 Task: Create a due date automation trigger when advanced on, on the tuesday after a card is due add fields without custom field "Resume" set to a date between 1 and 7 days from now at 11:00 AM.
Action: Mouse moved to (1336, 105)
Screenshot: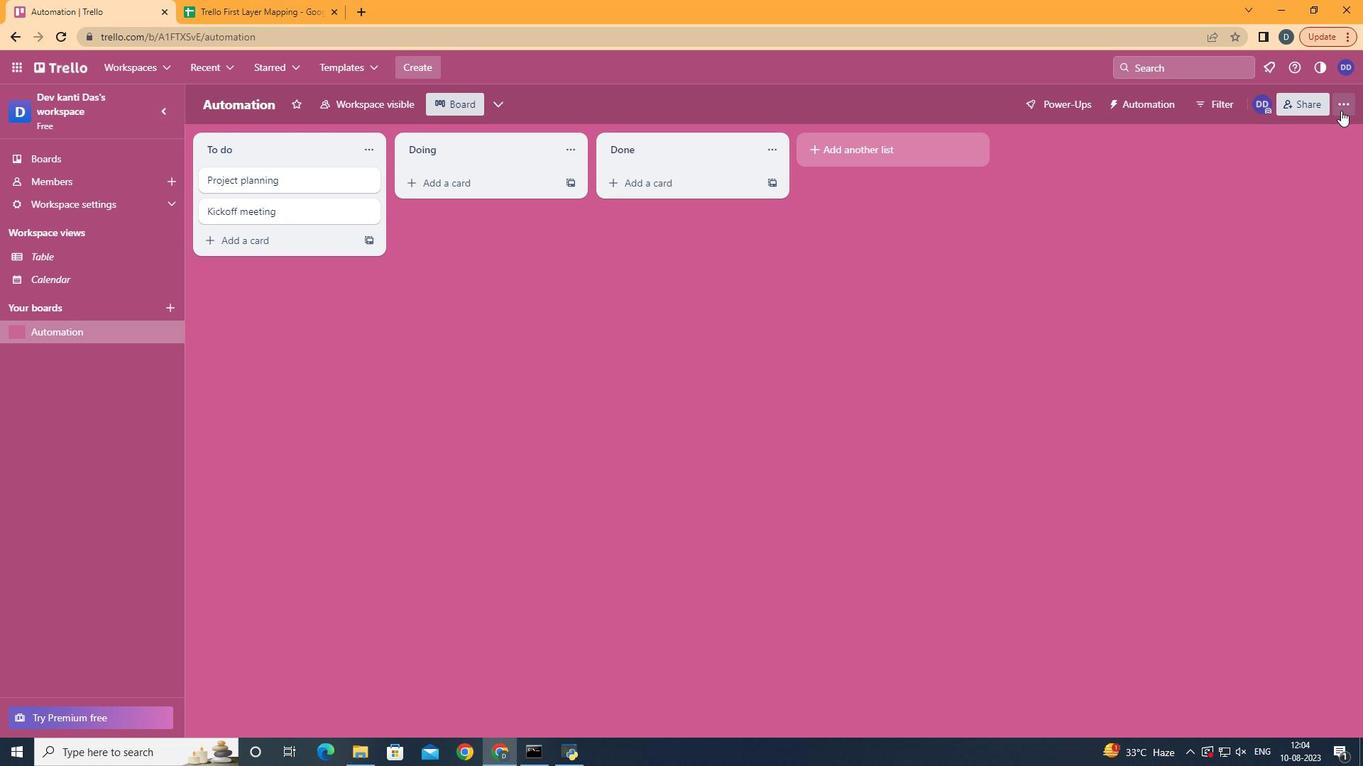 
Action: Mouse pressed left at (1336, 105)
Screenshot: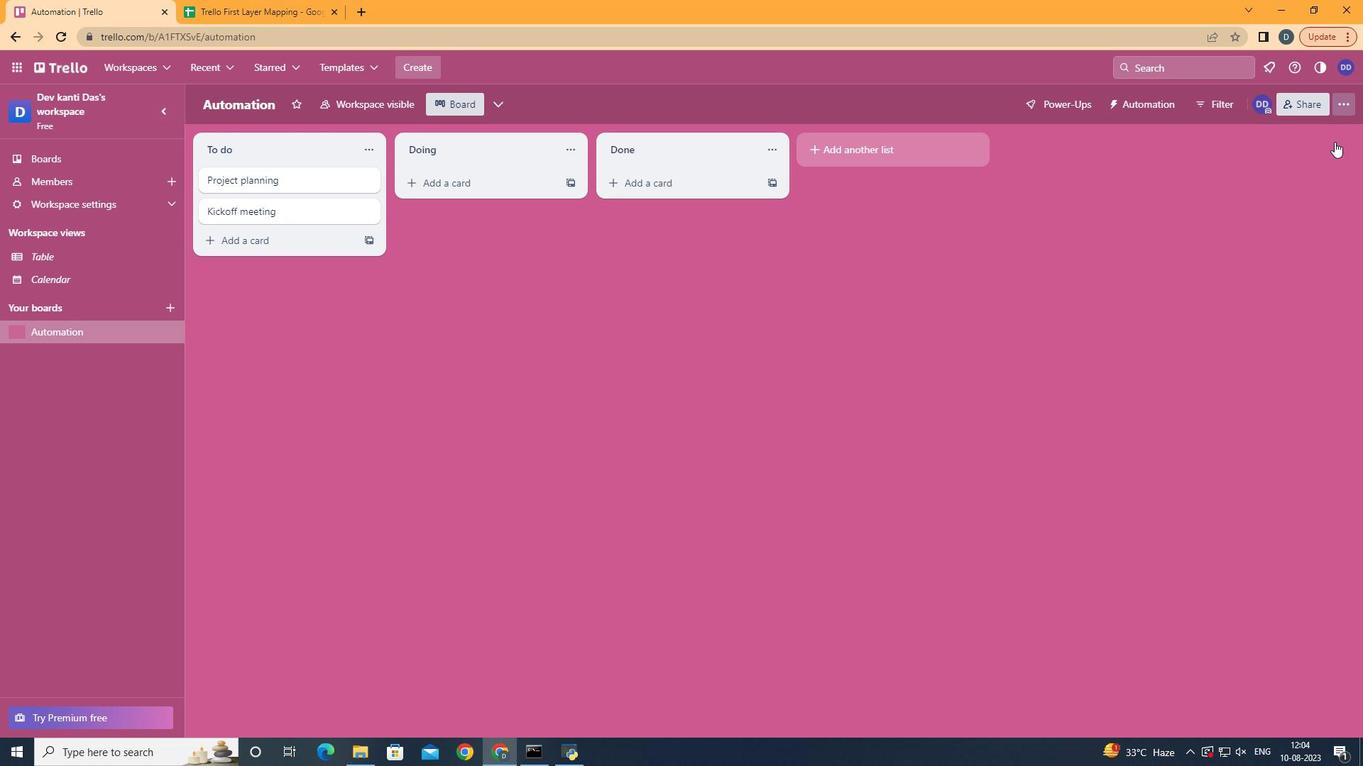 
Action: Mouse moved to (1260, 278)
Screenshot: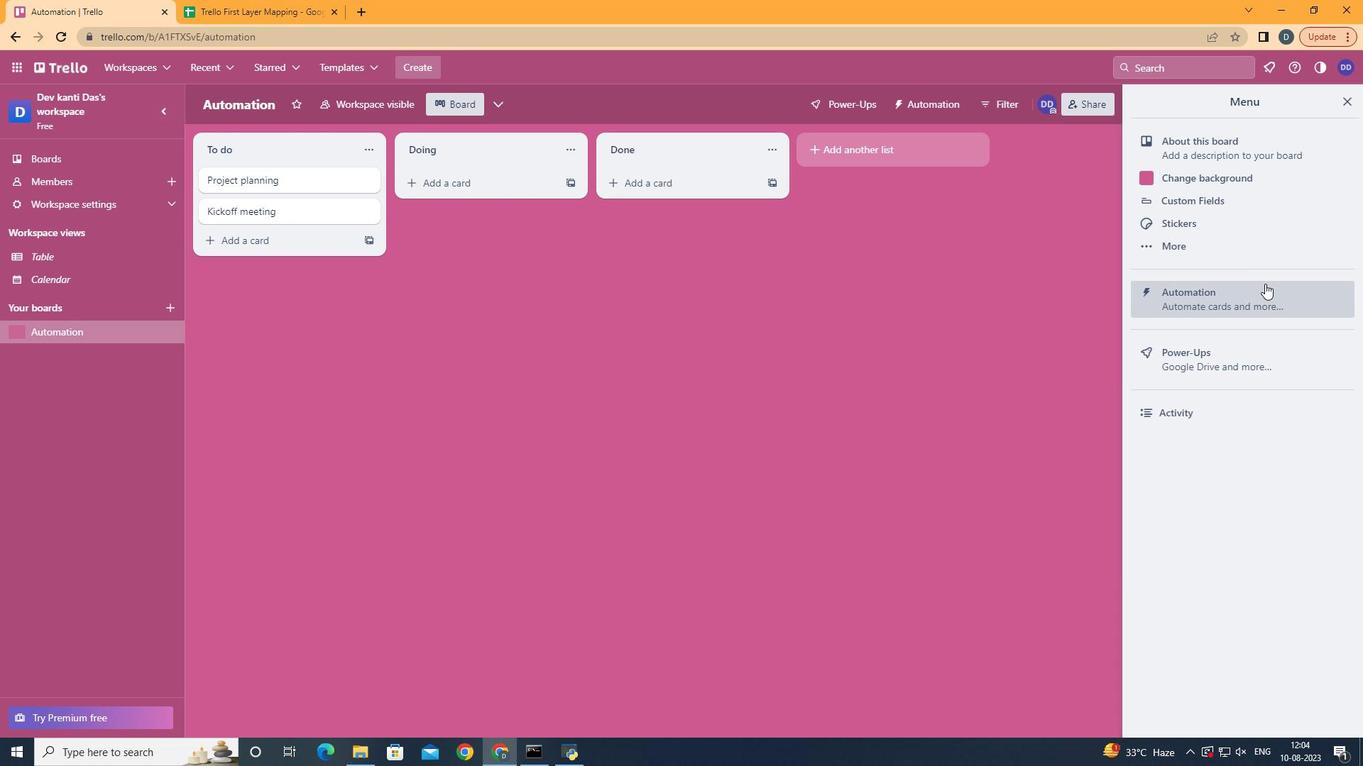 
Action: Mouse pressed left at (1260, 278)
Screenshot: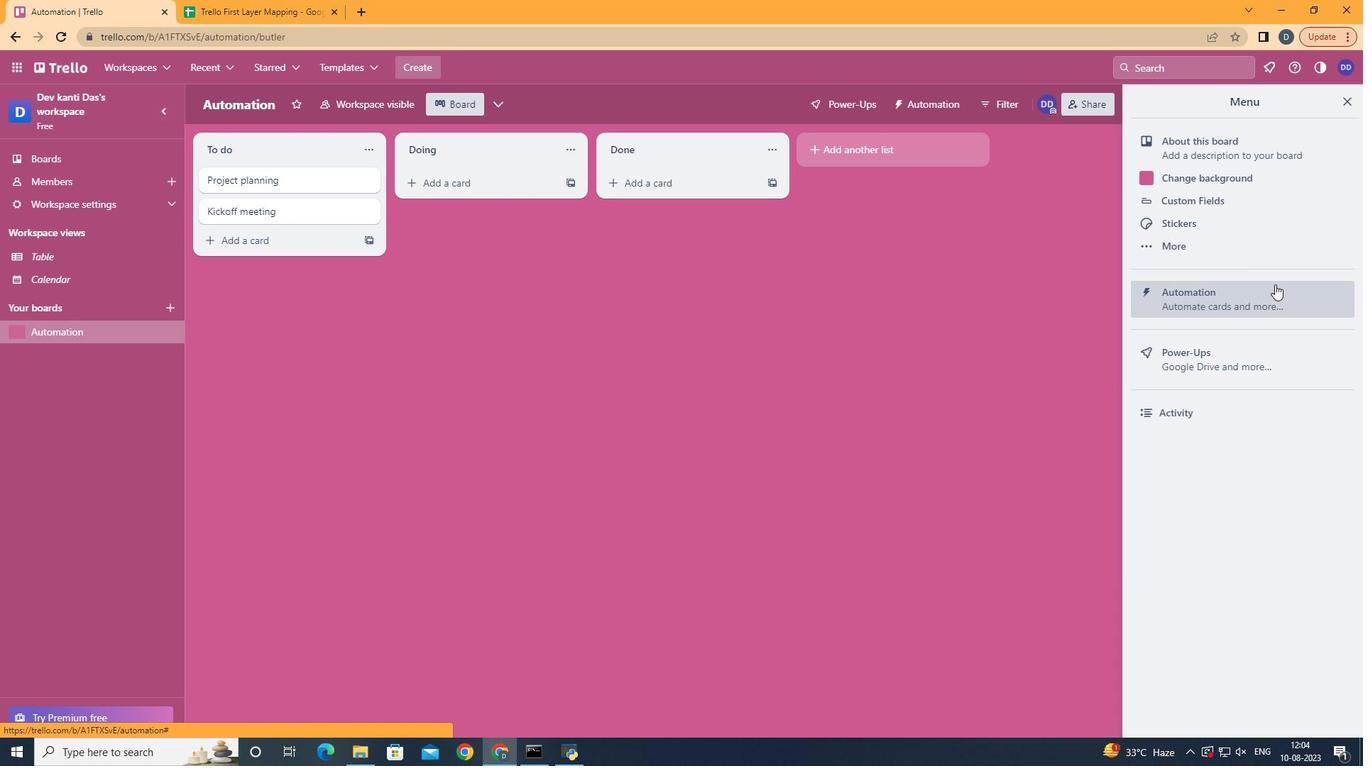 
Action: Mouse moved to (258, 271)
Screenshot: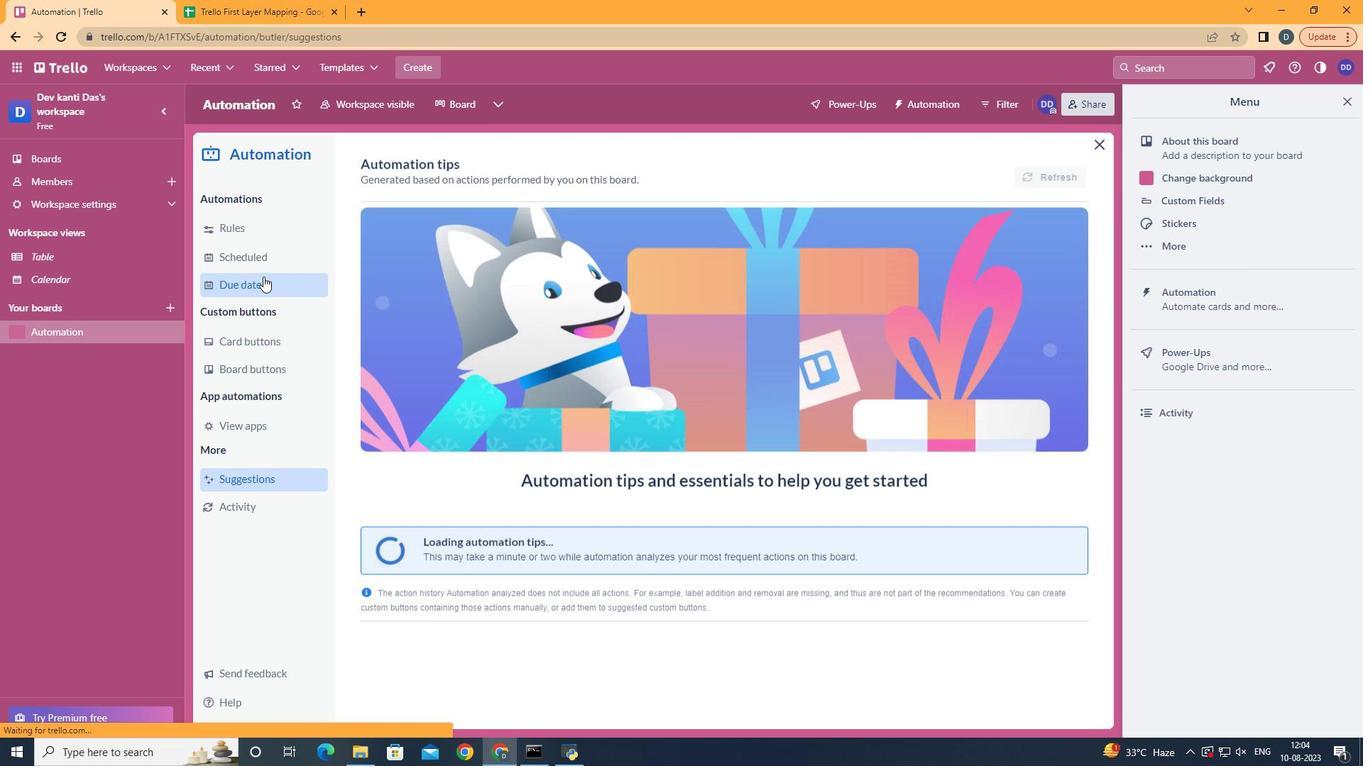
Action: Mouse pressed left at (258, 271)
Screenshot: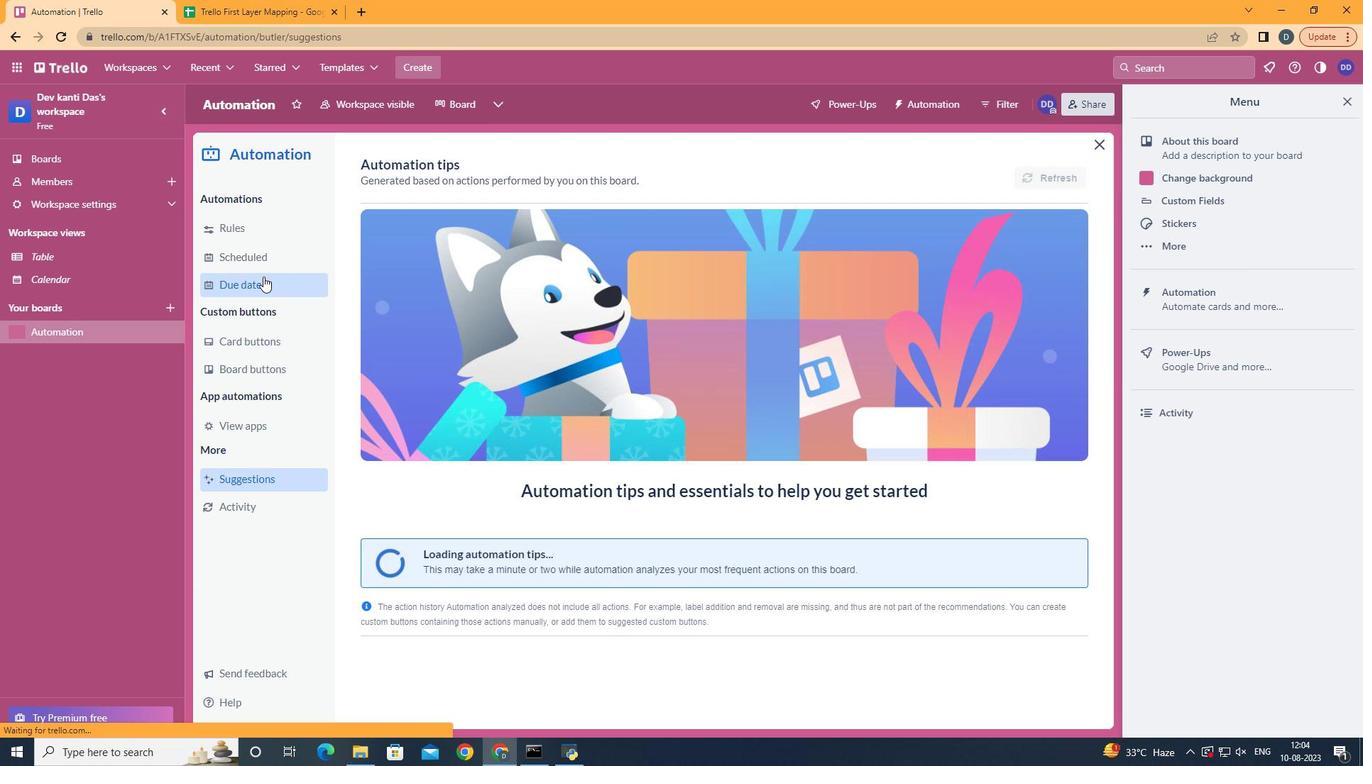 
Action: Mouse moved to (988, 163)
Screenshot: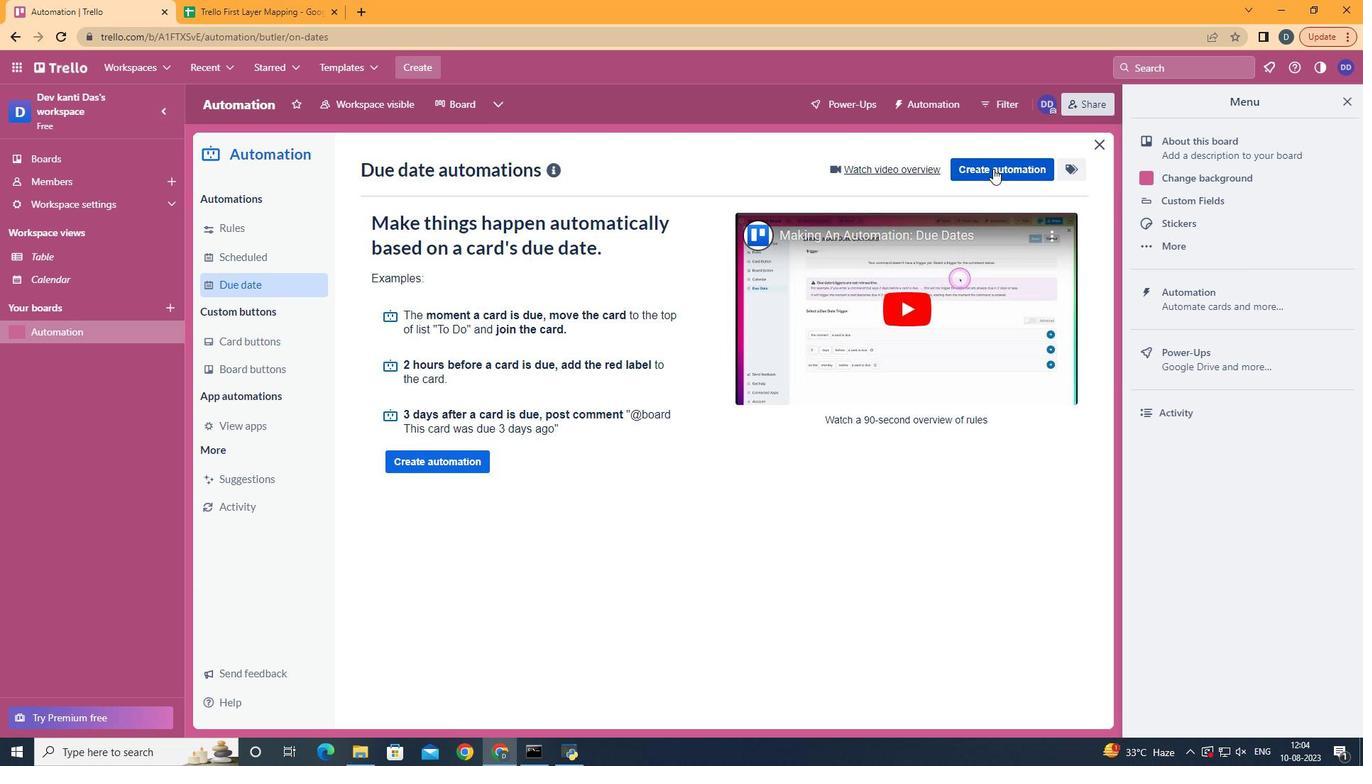 
Action: Mouse pressed left at (988, 163)
Screenshot: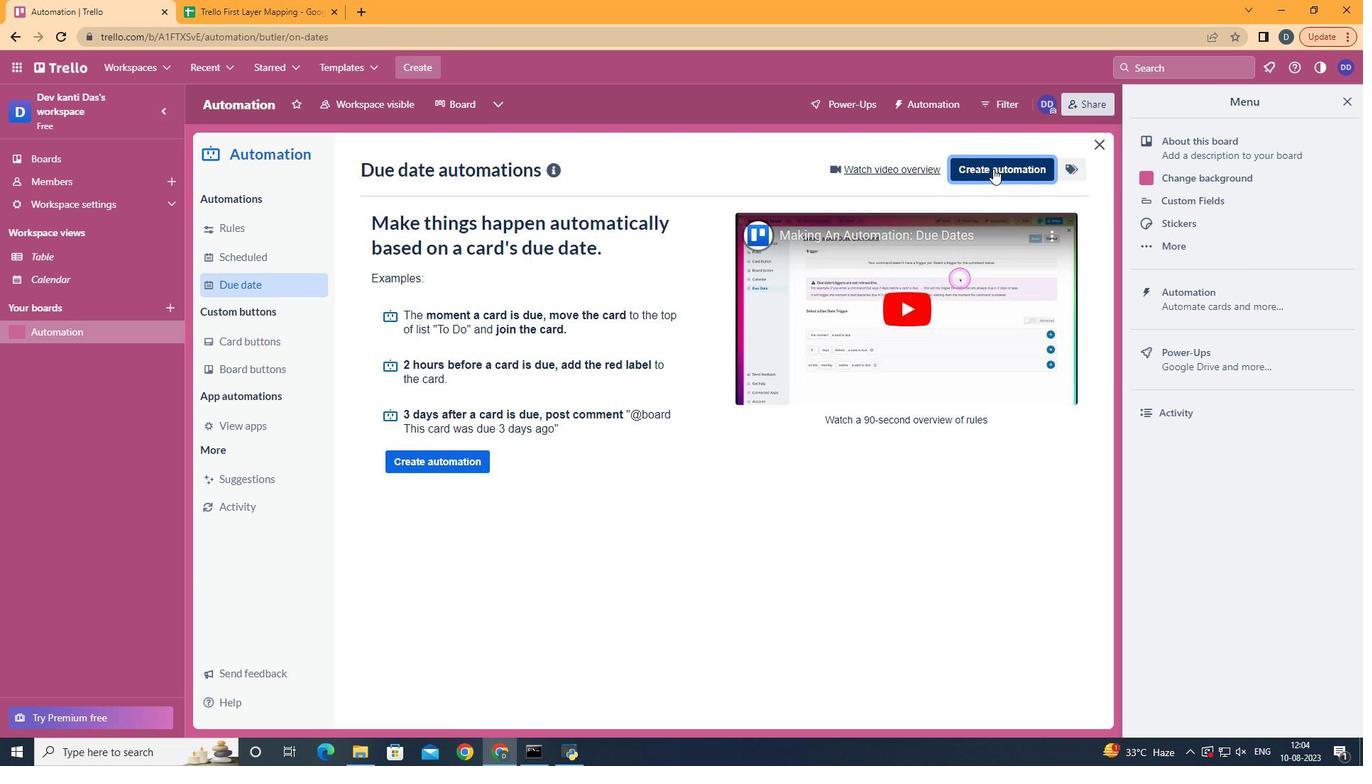 
Action: Mouse moved to (753, 297)
Screenshot: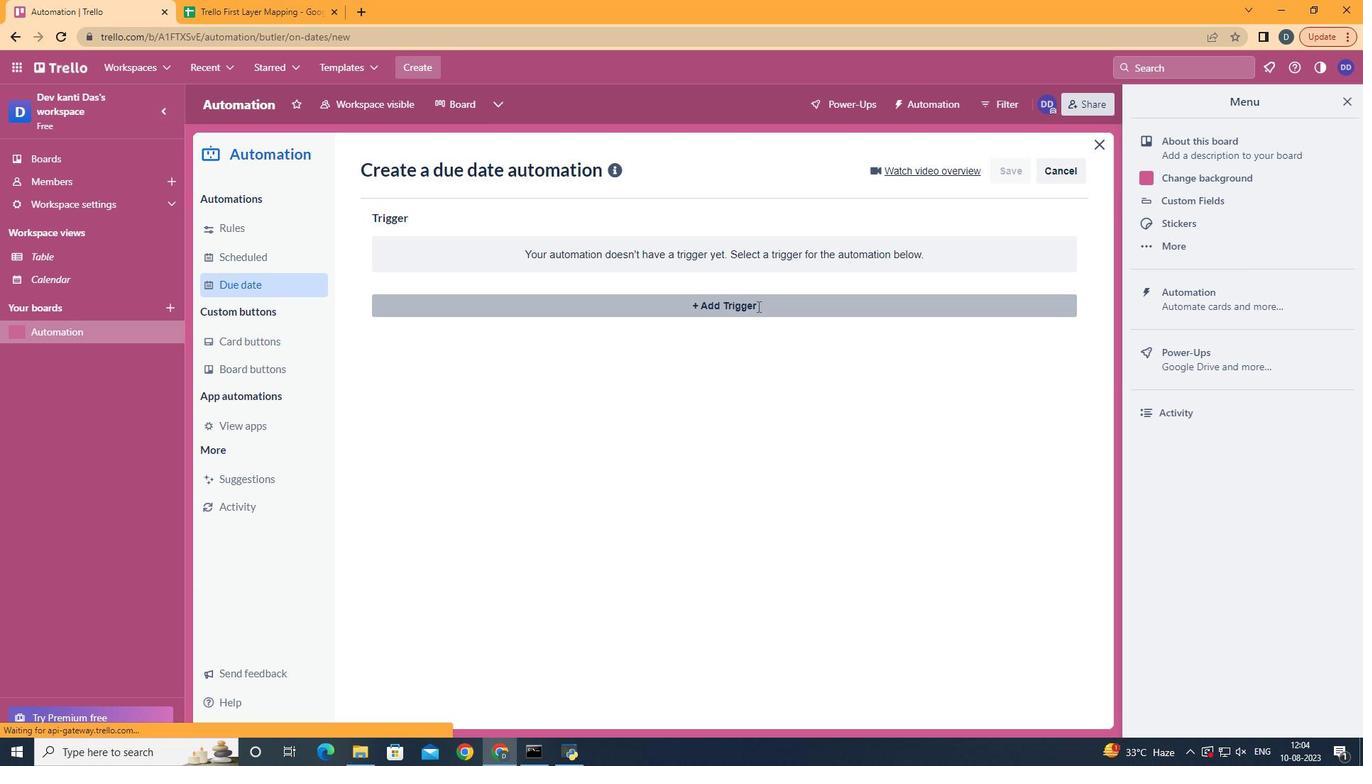 
Action: Mouse pressed left at (753, 297)
Screenshot: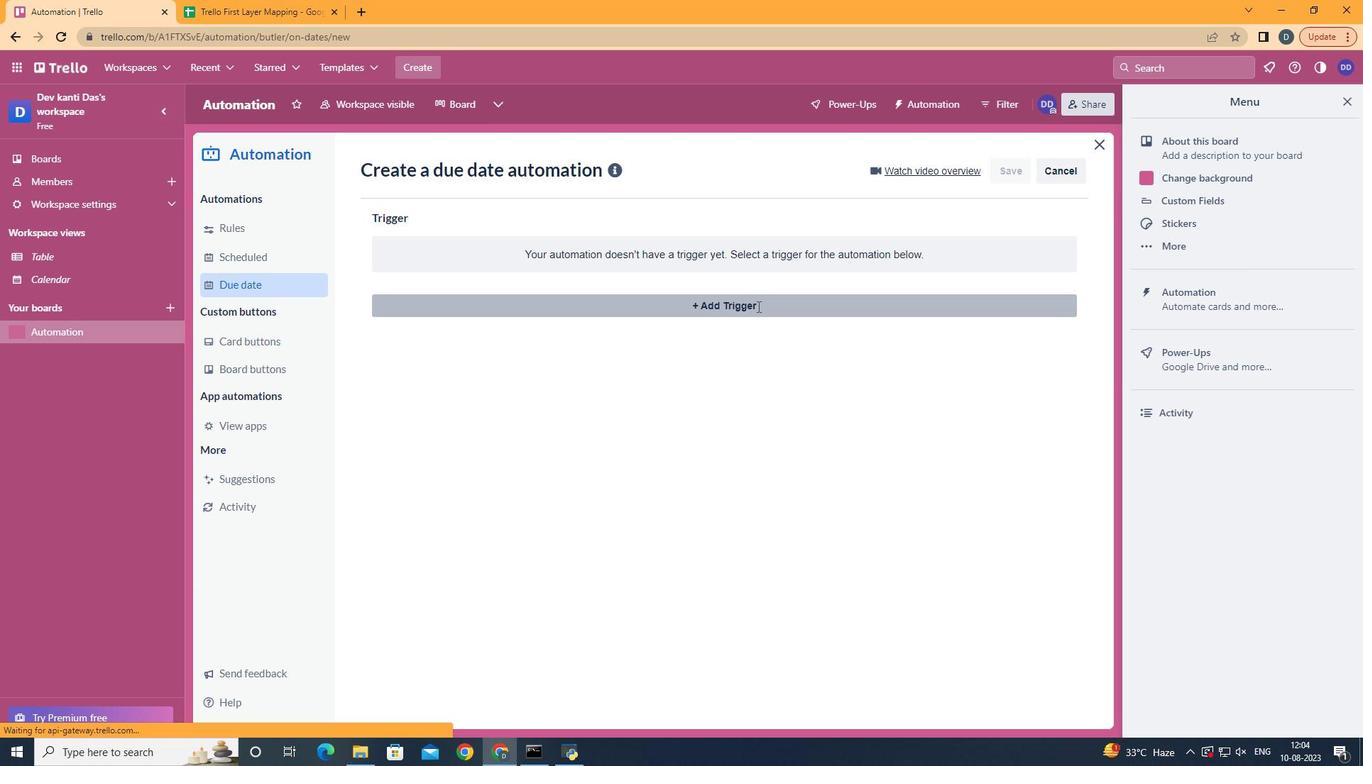 
Action: Mouse moved to (463, 392)
Screenshot: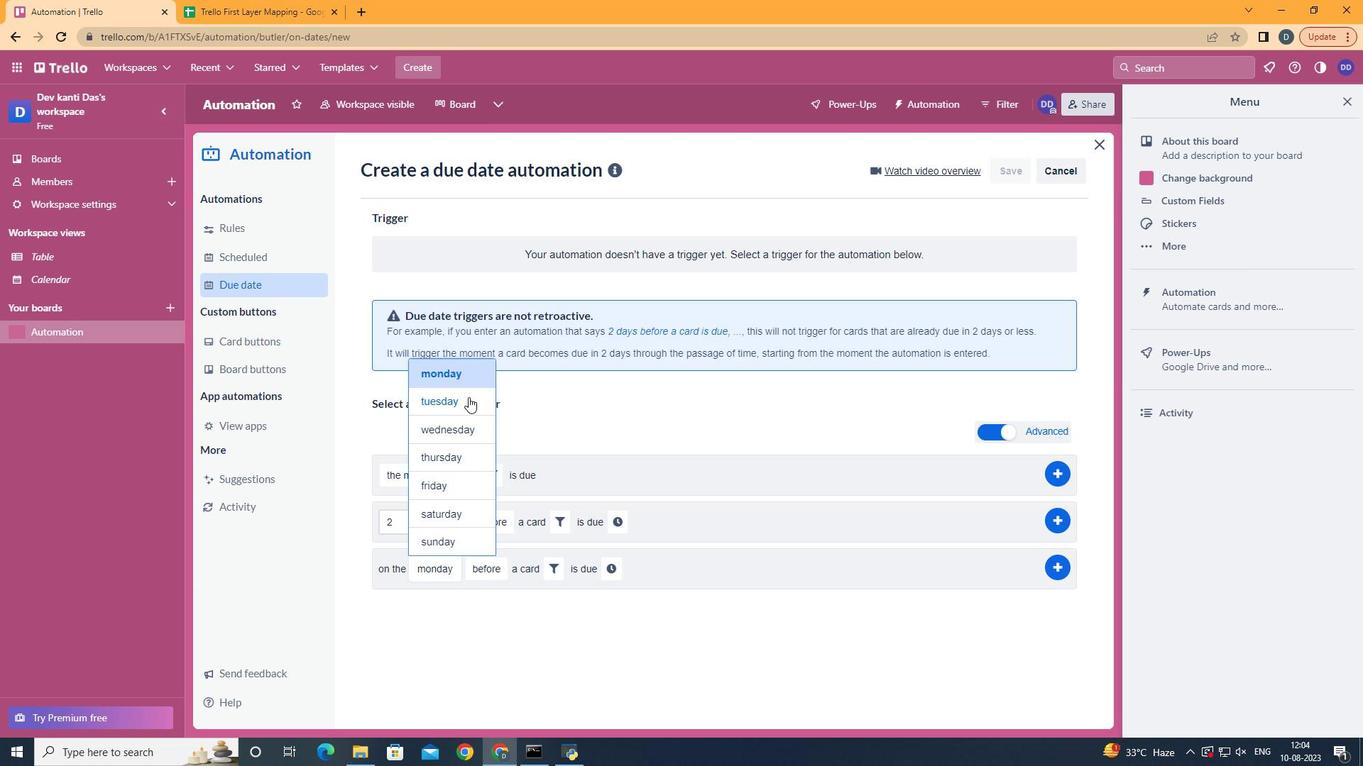 
Action: Mouse pressed left at (463, 392)
Screenshot: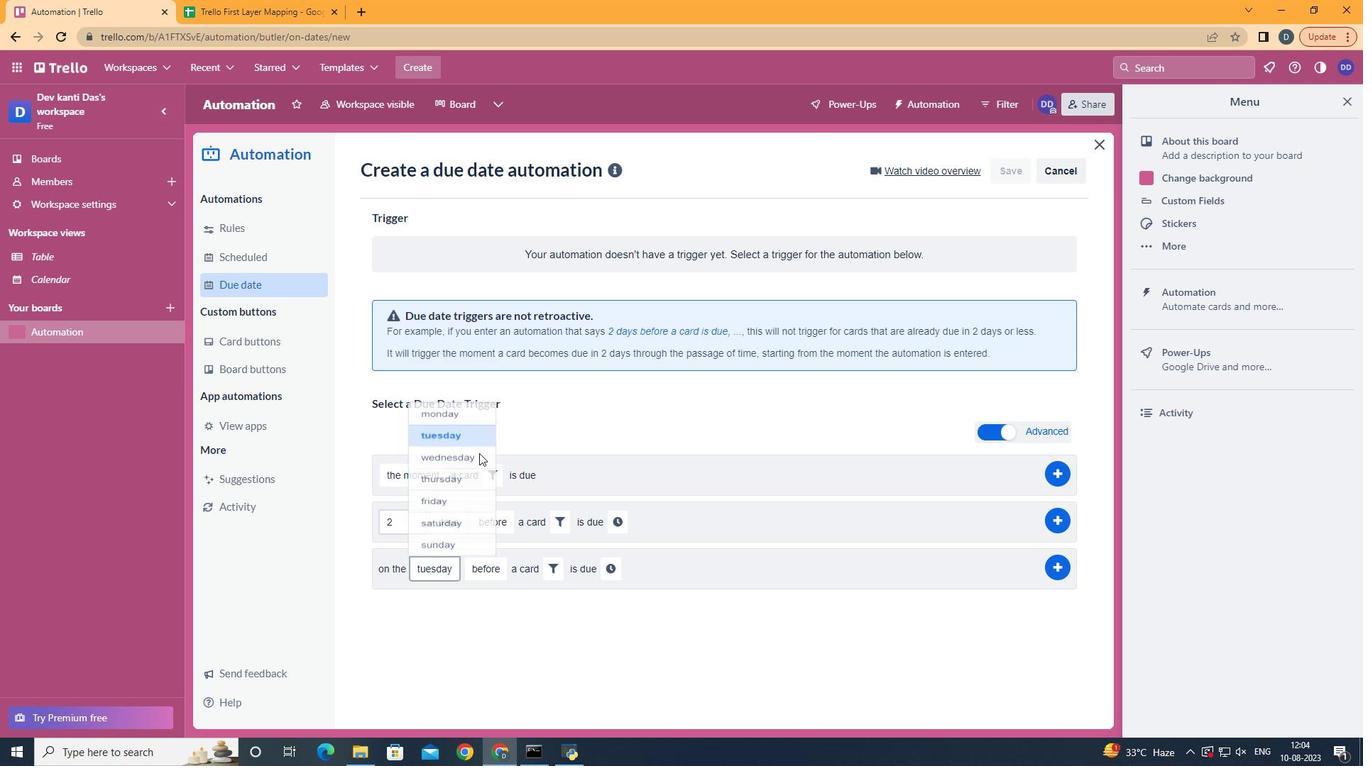 
Action: Mouse moved to (496, 626)
Screenshot: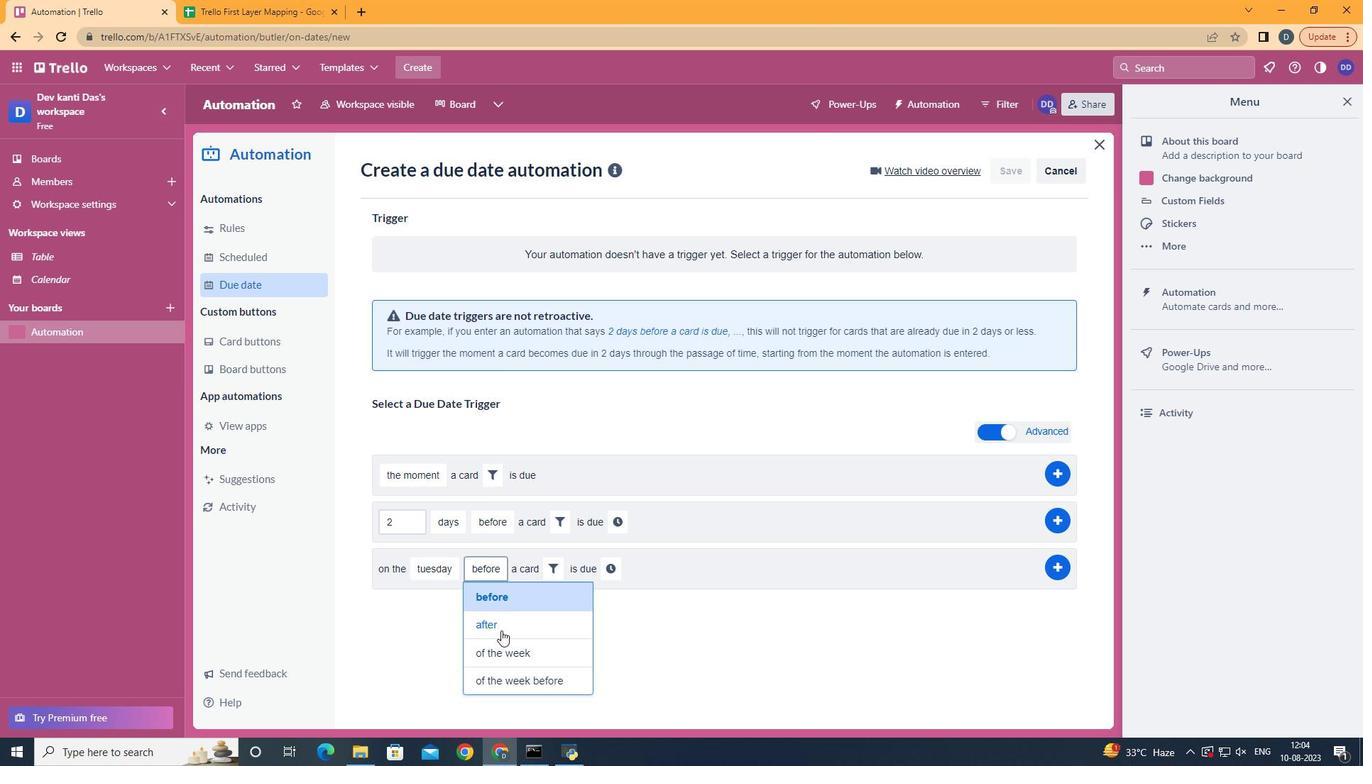 
Action: Mouse pressed left at (496, 626)
Screenshot: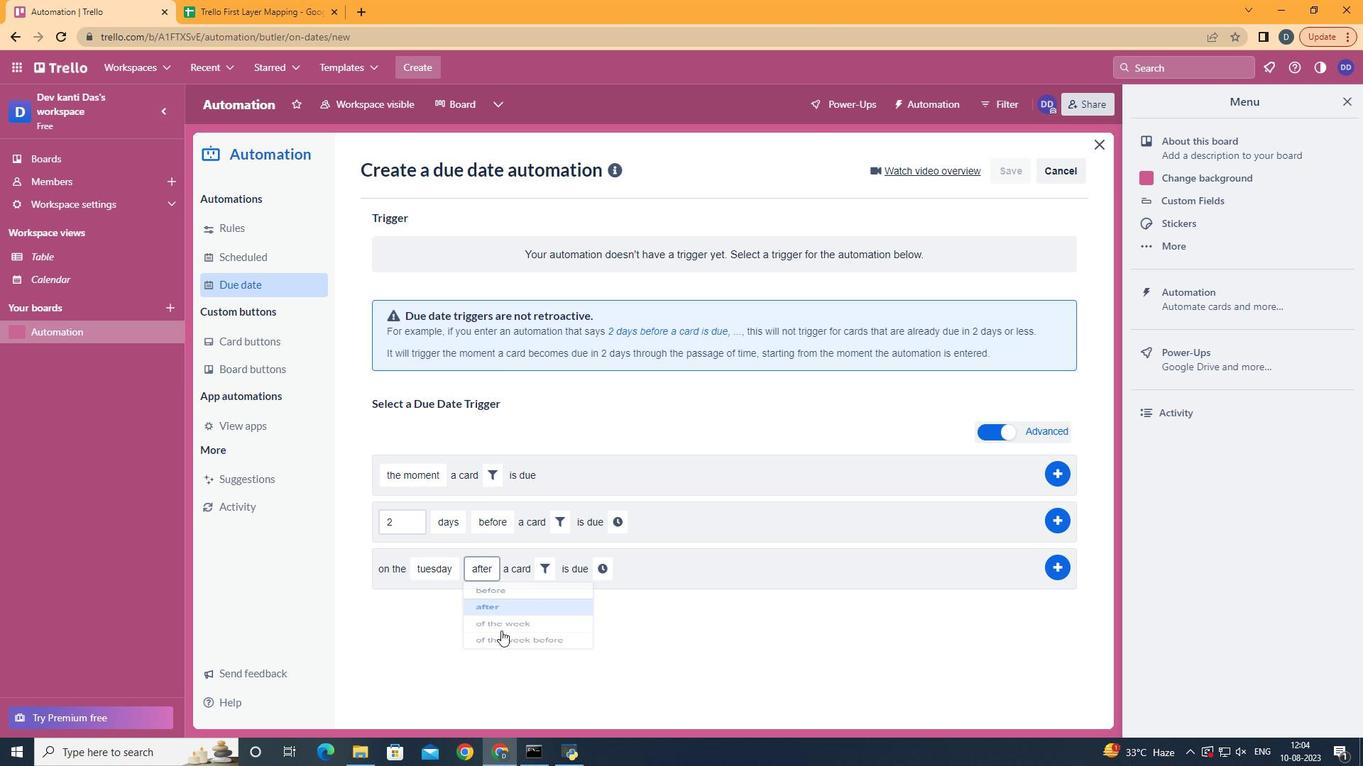 
Action: Mouse moved to (540, 556)
Screenshot: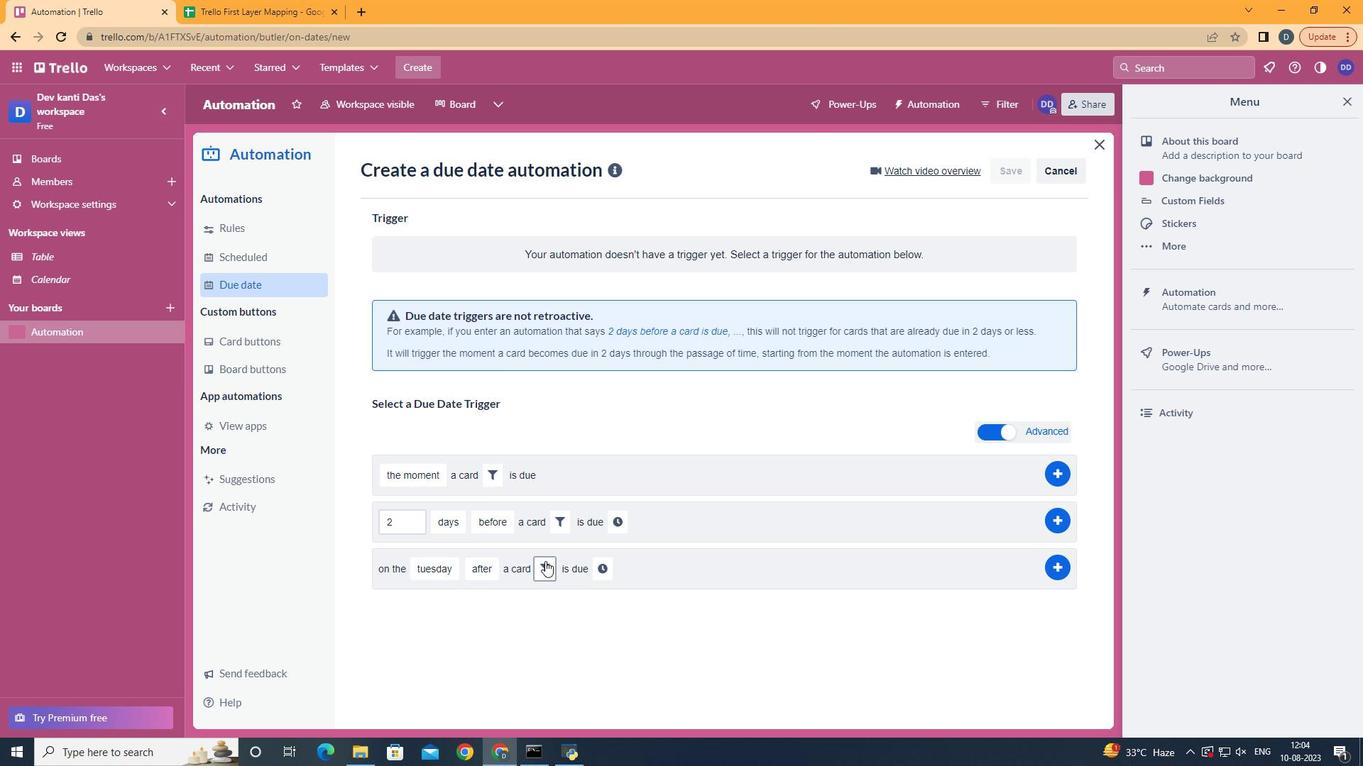 
Action: Mouse pressed left at (540, 556)
Screenshot: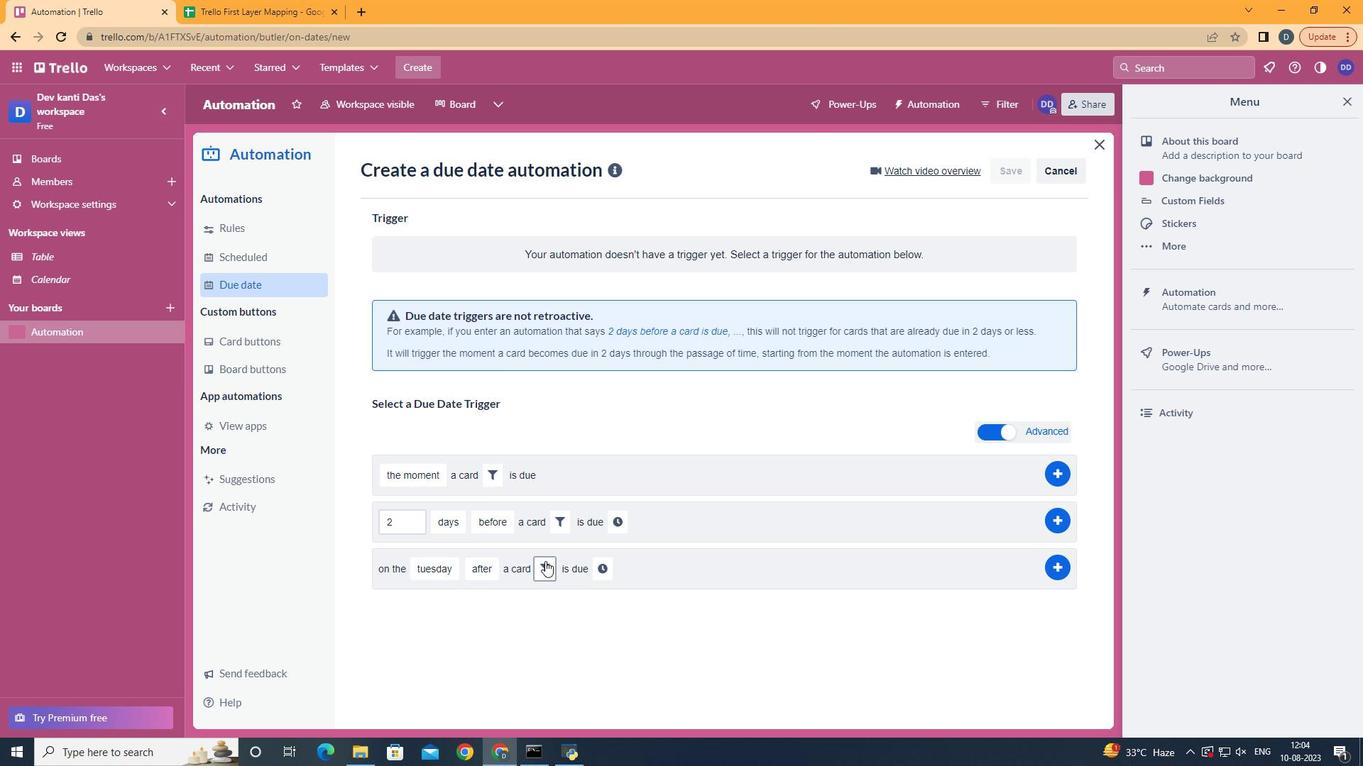 
Action: Mouse moved to (780, 609)
Screenshot: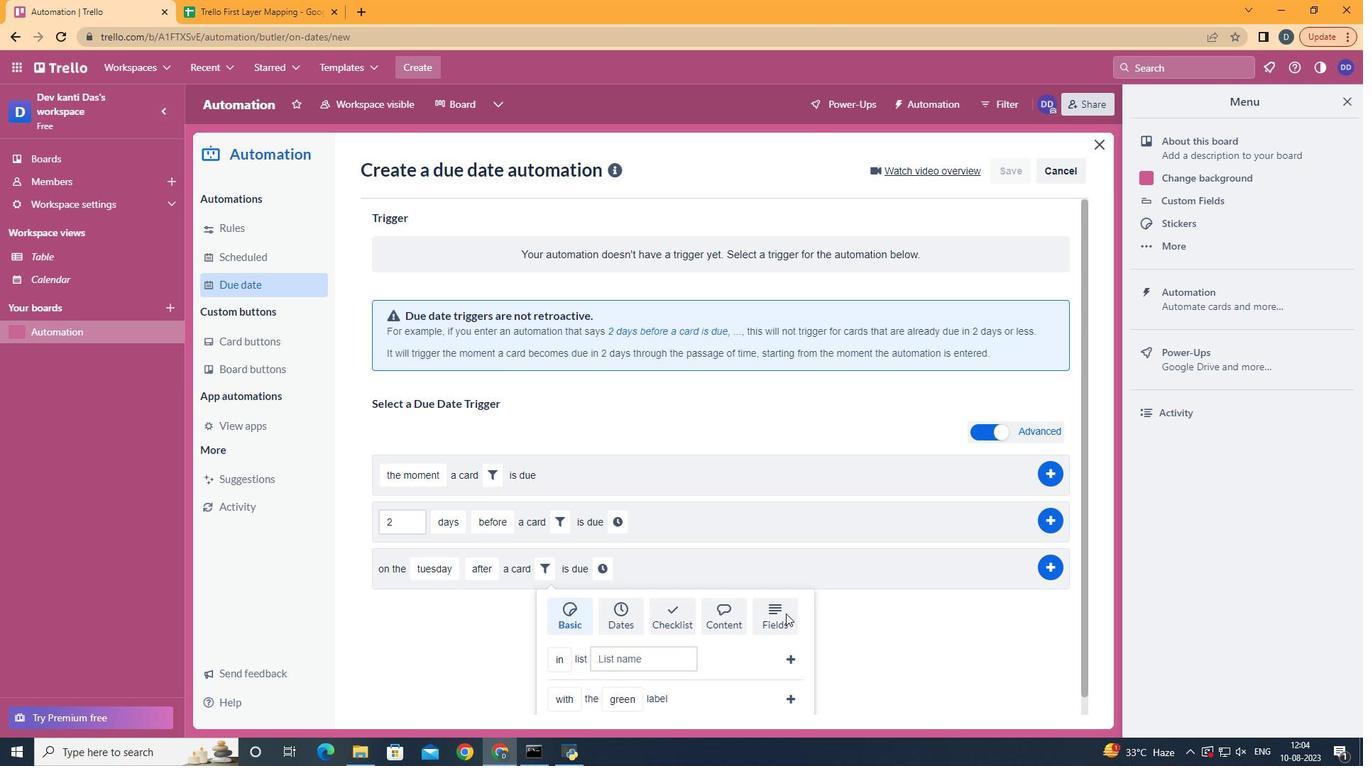 
Action: Mouse pressed left at (780, 609)
Screenshot: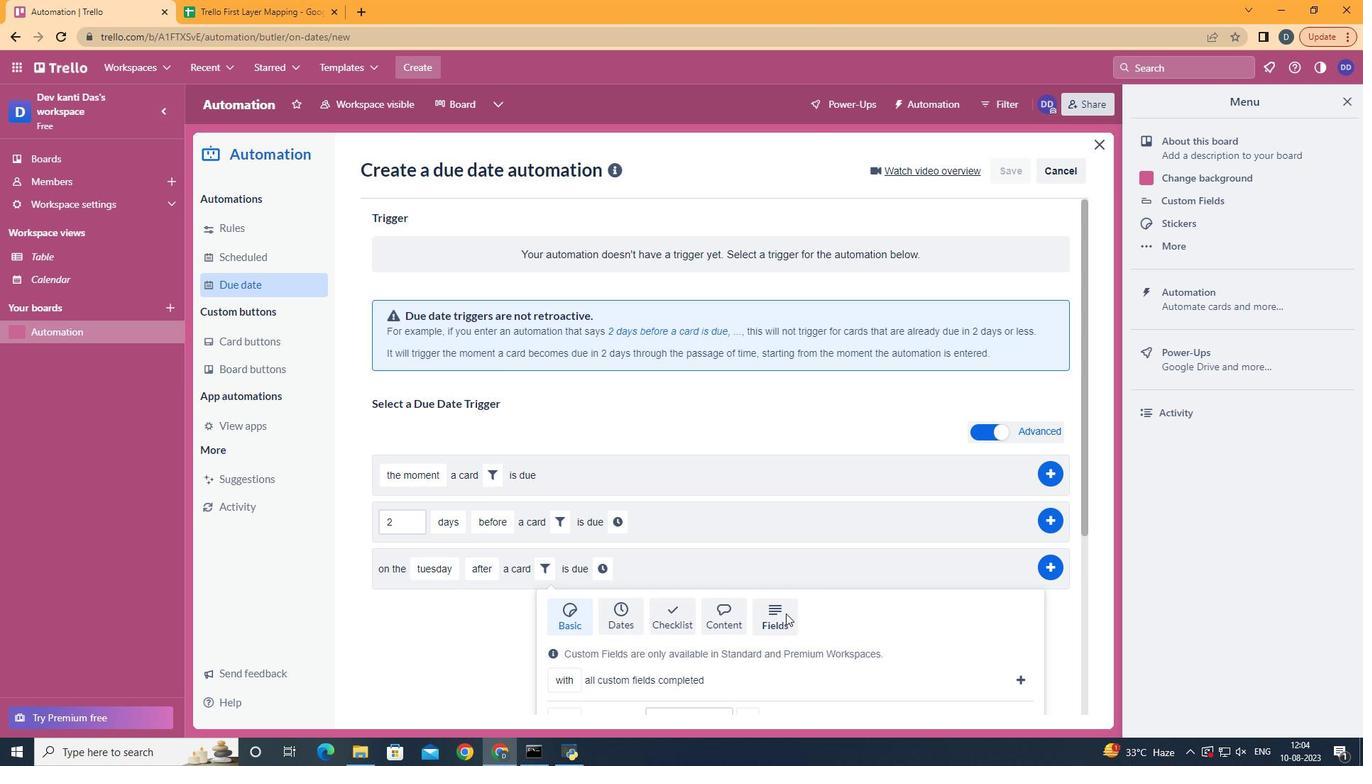 
Action: Mouse scrolled (780, 608) with delta (0, 0)
Screenshot: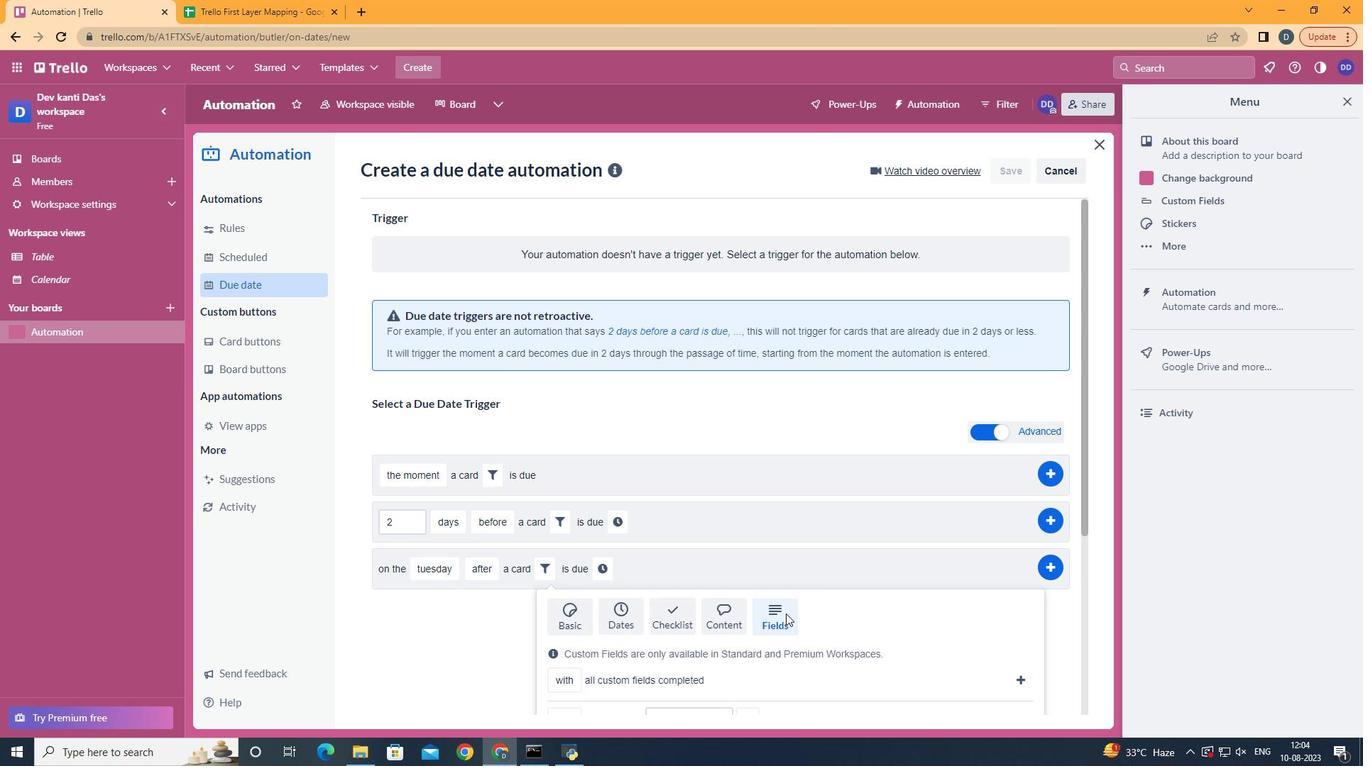 
Action: Mouse scrolled (780, 608) with delta (0, 0)
Screenshot: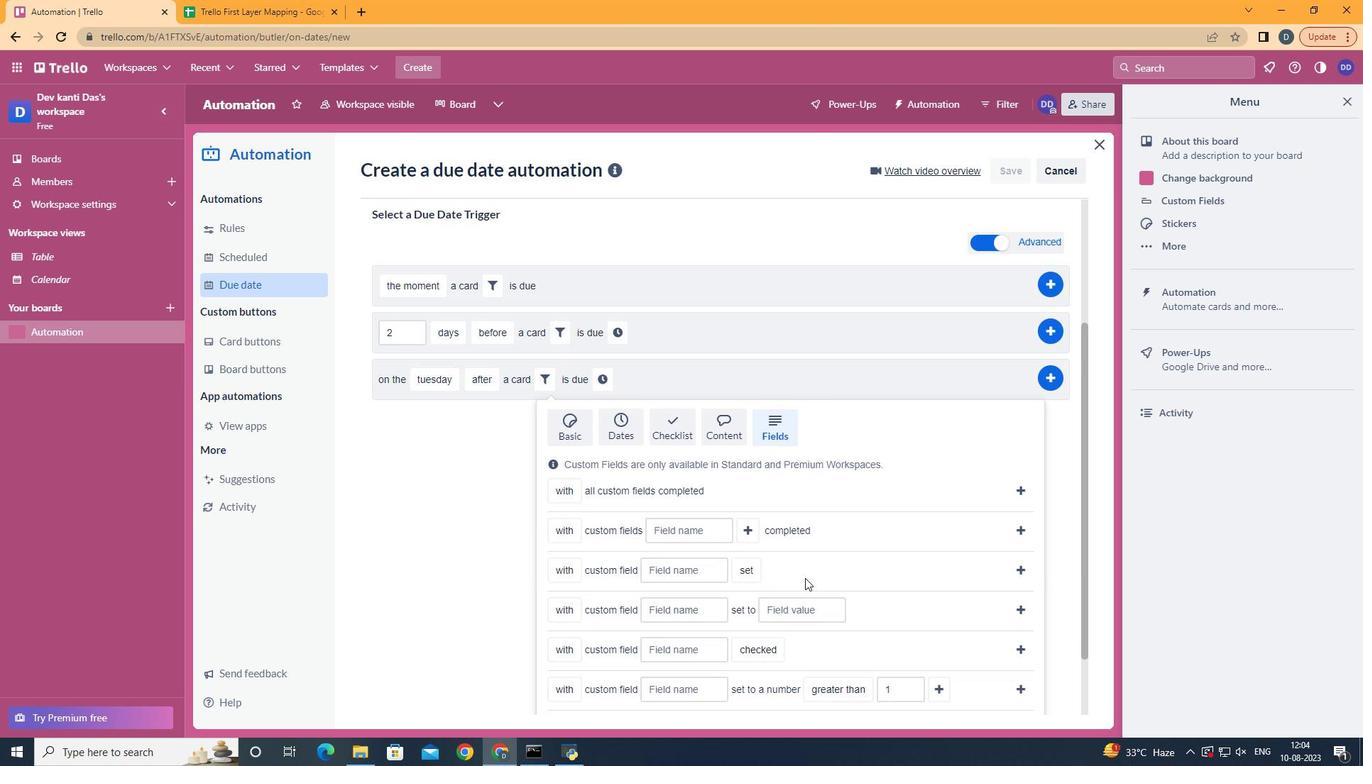
Action: Mouse scrolled (780, 608) with delta (0, 0)
Screenshot: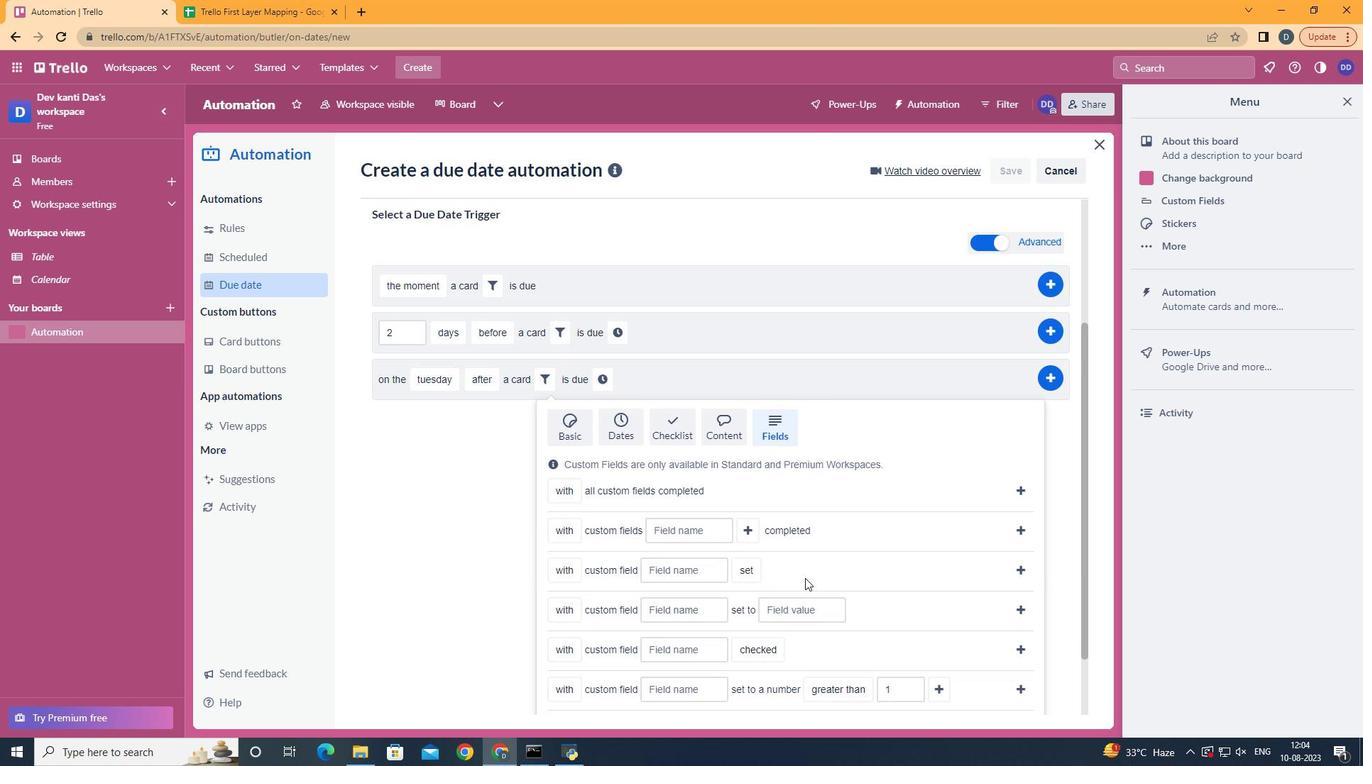 
Action: Mouse scrolled (780, 608) with delta (0, 0)
Screenshot: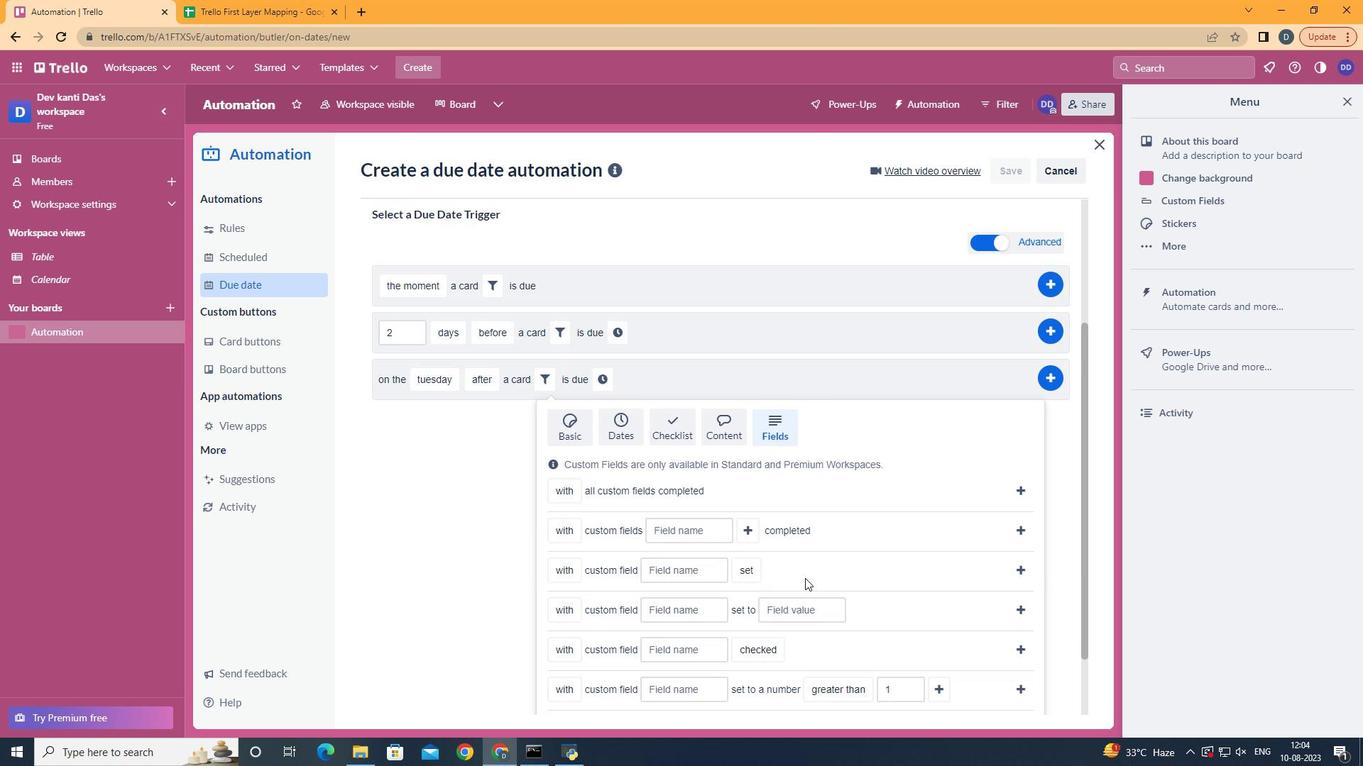 
Action: Mouse scrolled (780, 608) with delta (0, 0)
Screenshot: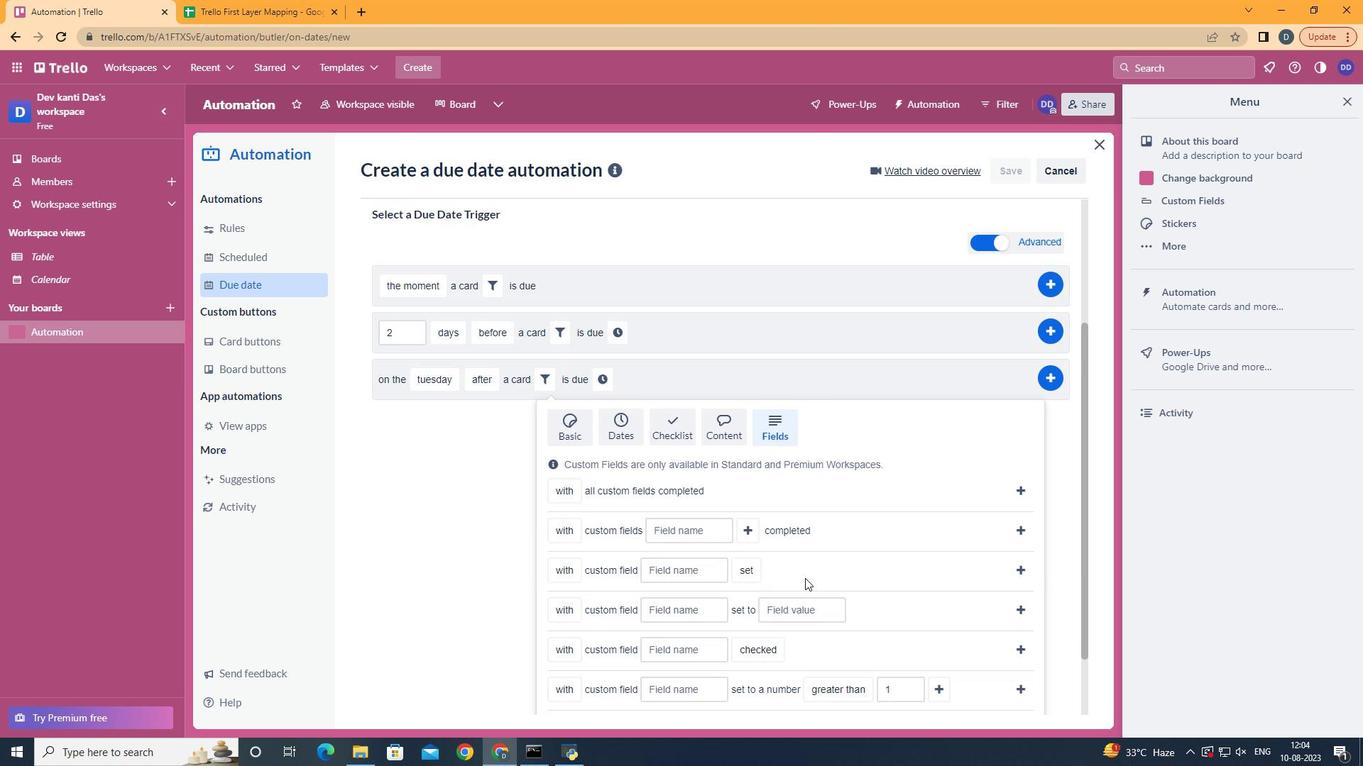 
Action: Mouse moved to (801, 569)
Screenshot: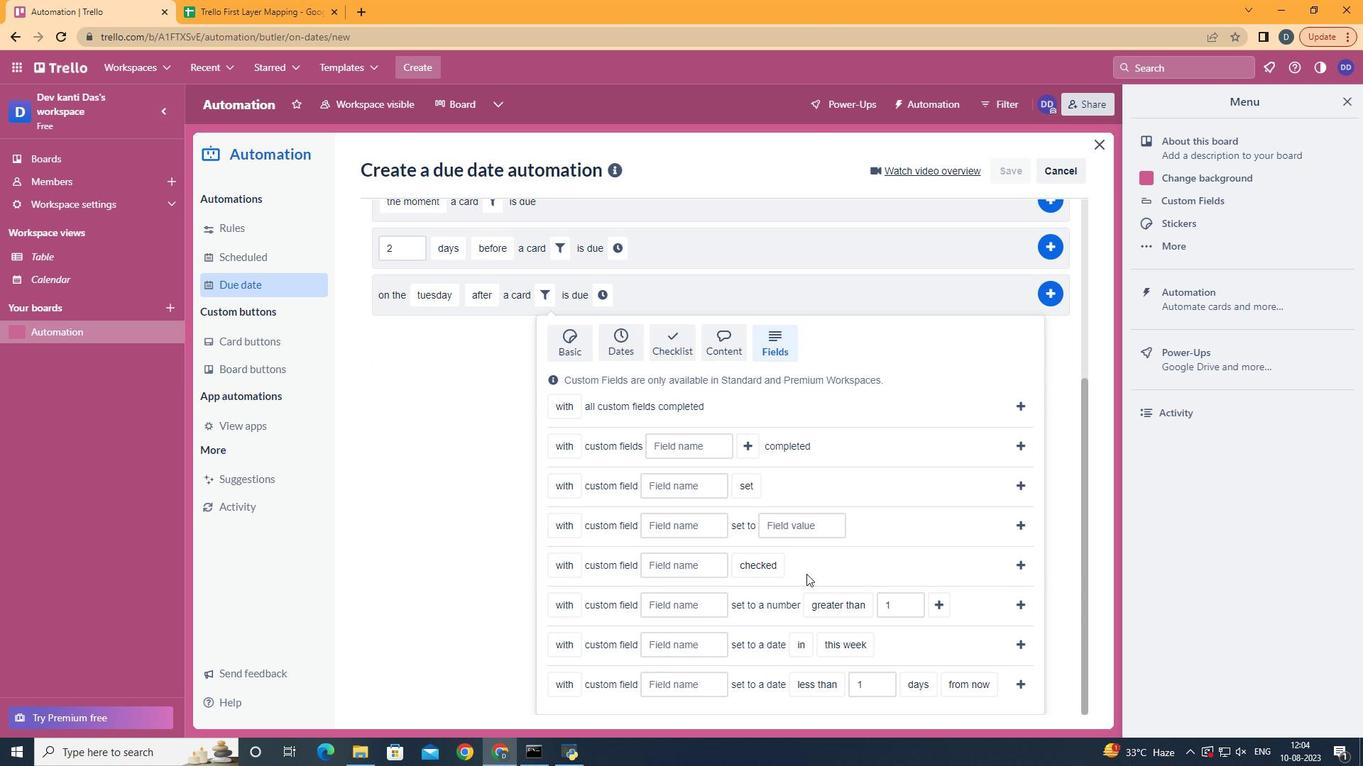 
Action: Mouse scrolled (801, 568) with delta (0, 0)
Screenshot: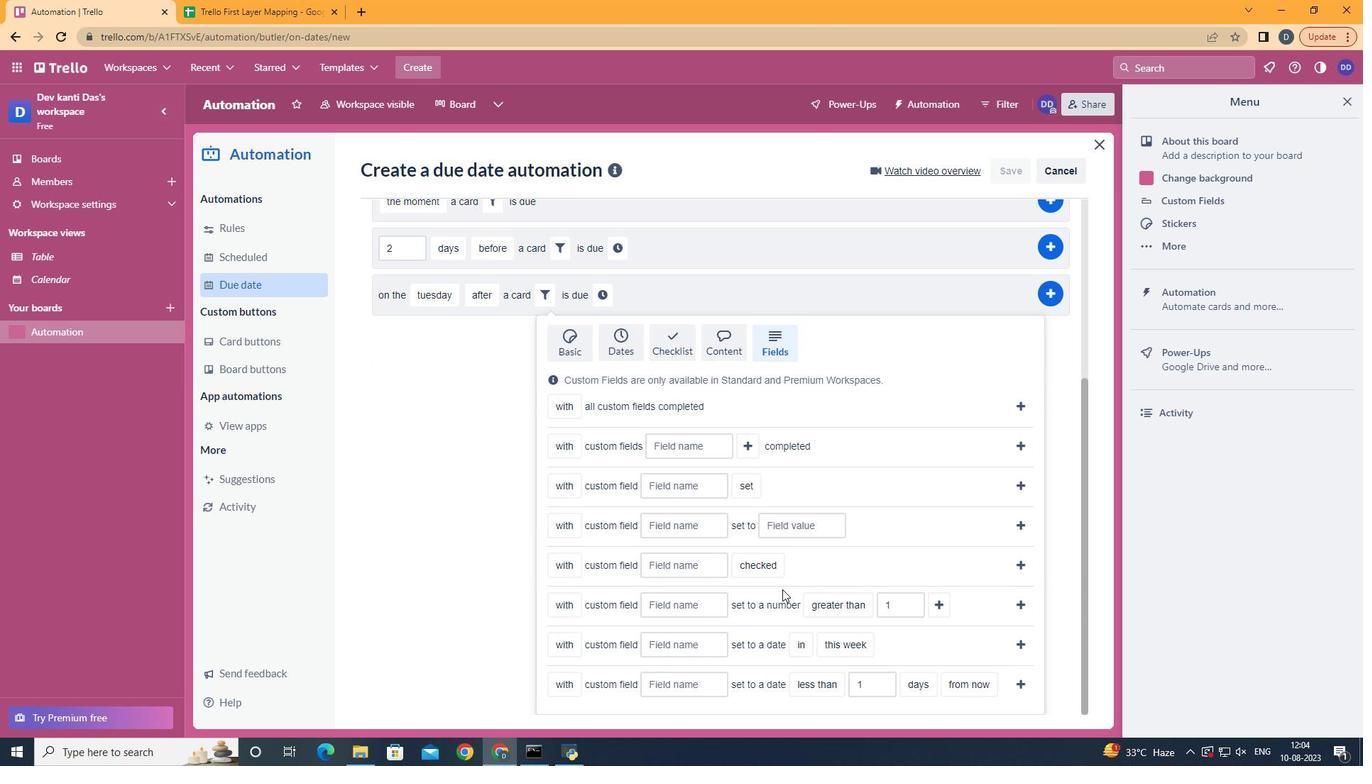 
Action: Mouse scrolled (801, 568) with delta (0, 0)
Screenshot: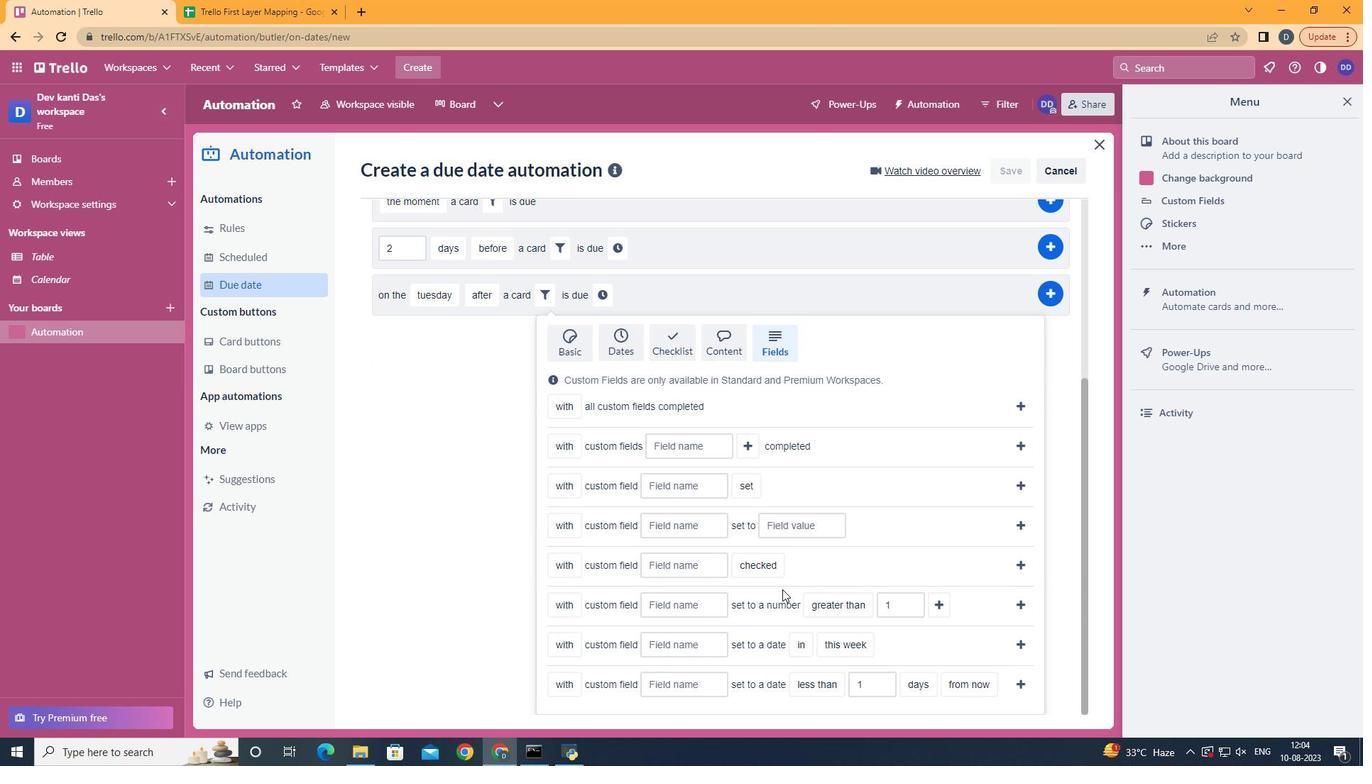 
Action: Mouse scrolled (801, 568) with delta (0, 0)
Screenshot: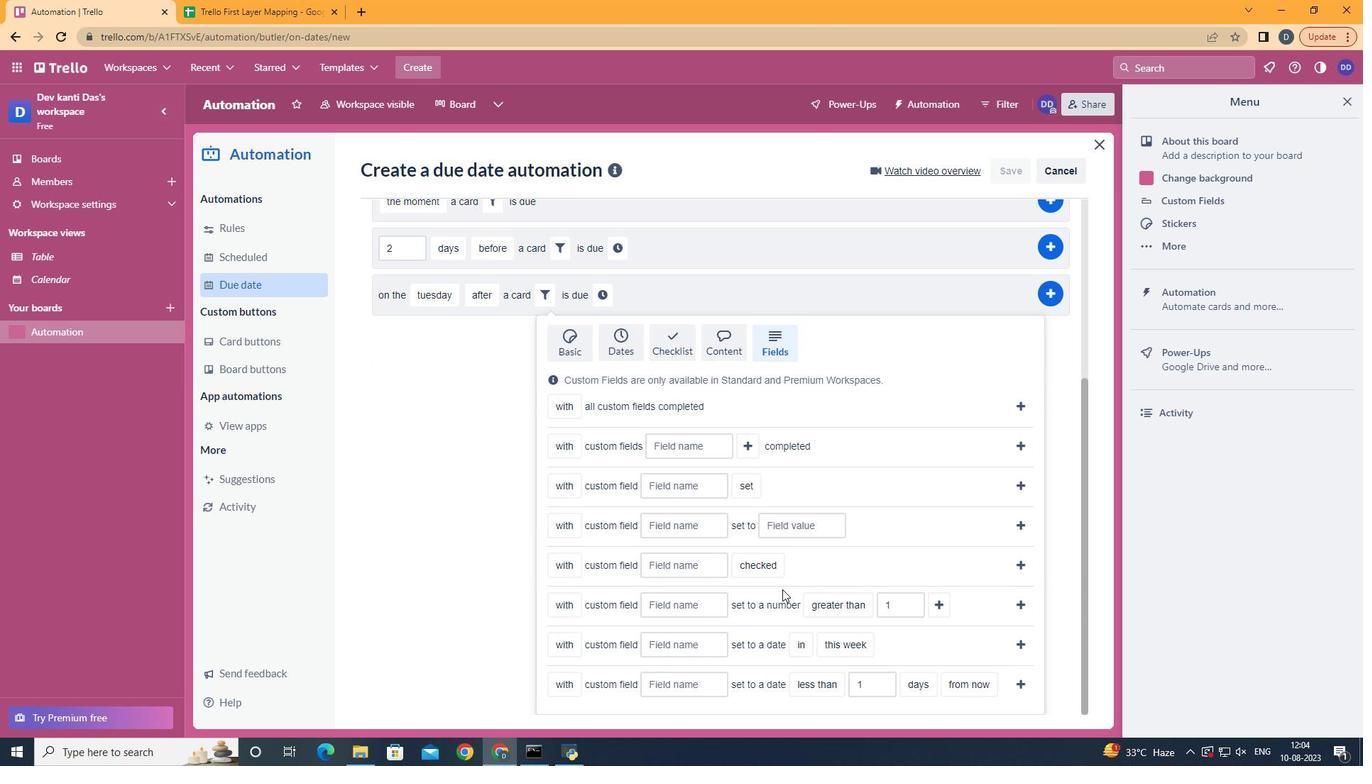 
Action: Mouse moved to (567, 660)
Screenshot: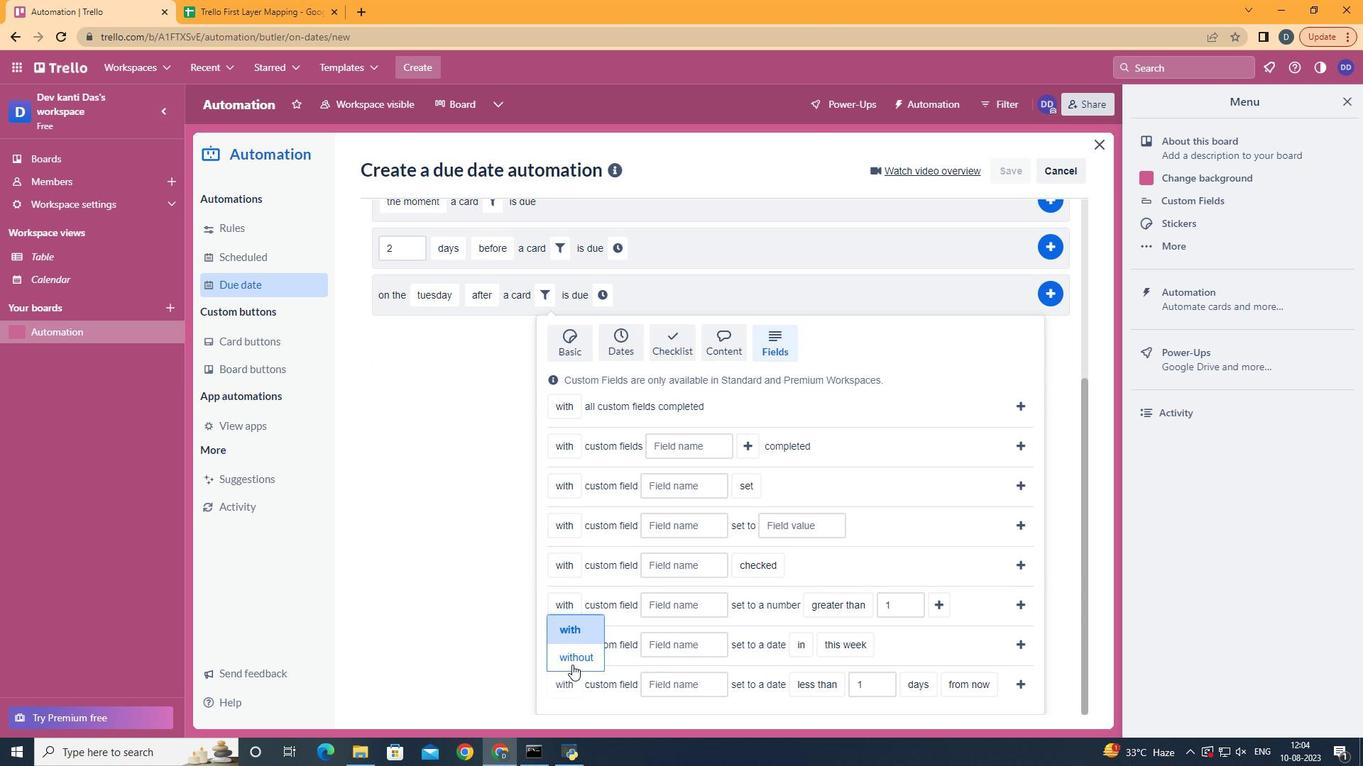 
Action: Mouse pressed left at (567, 660)
Screenshot: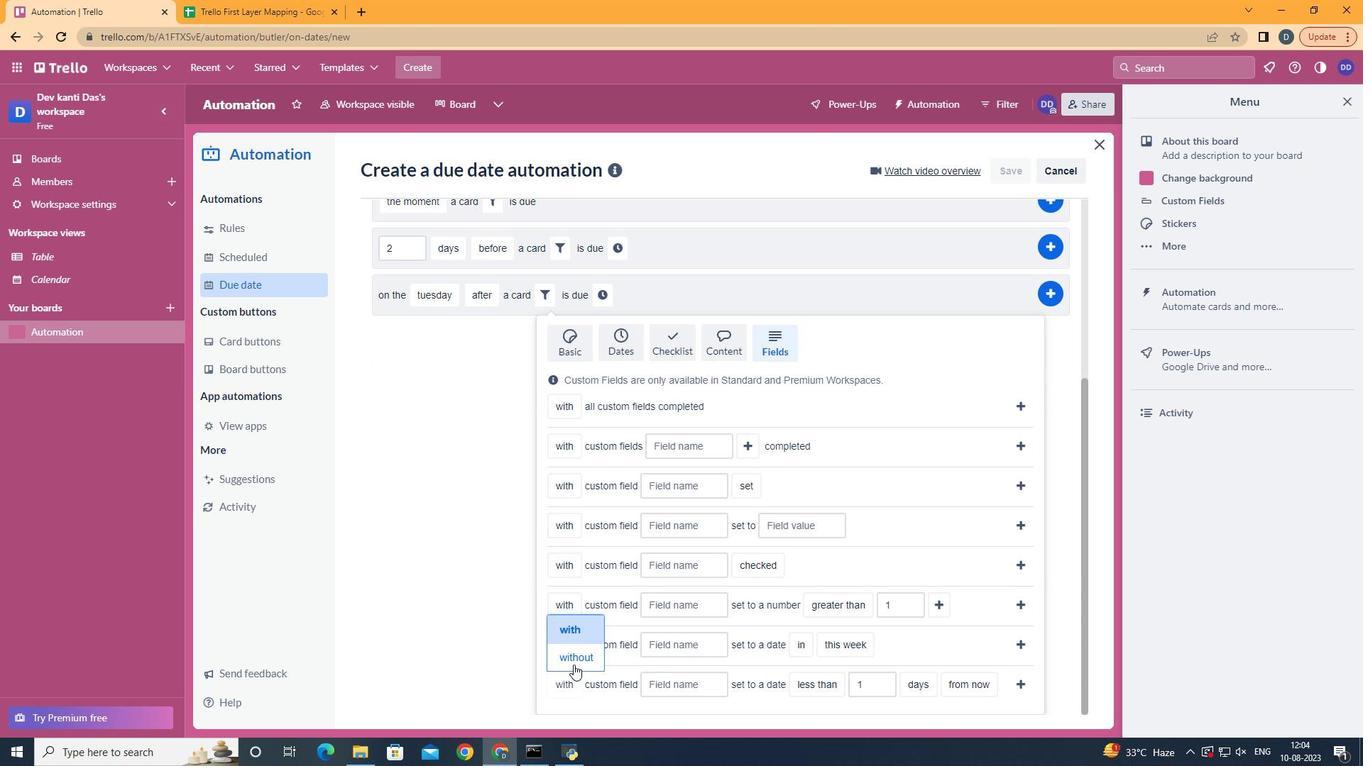 
Action: Mouse moved to (680, 684)
Screenshot: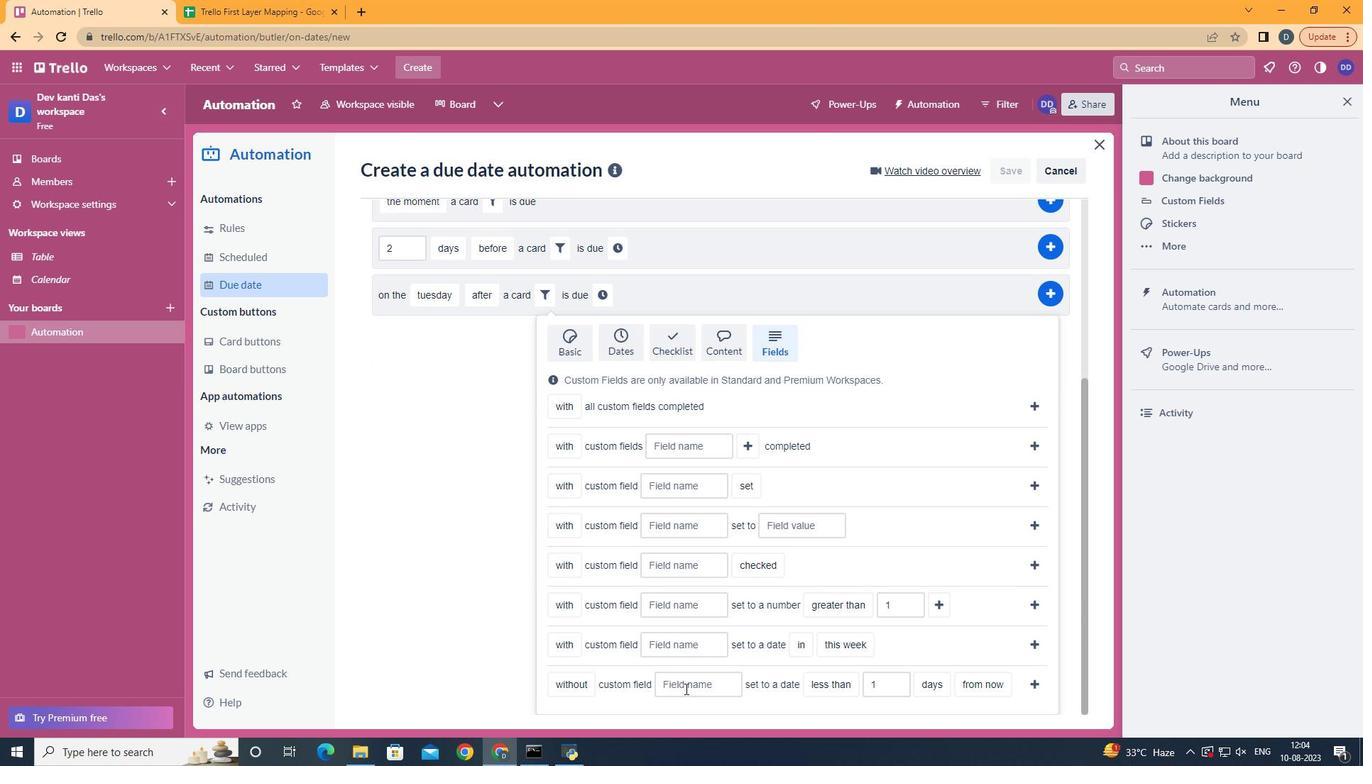
Action: Mouse pressed left at (680, 684)
Screenshot: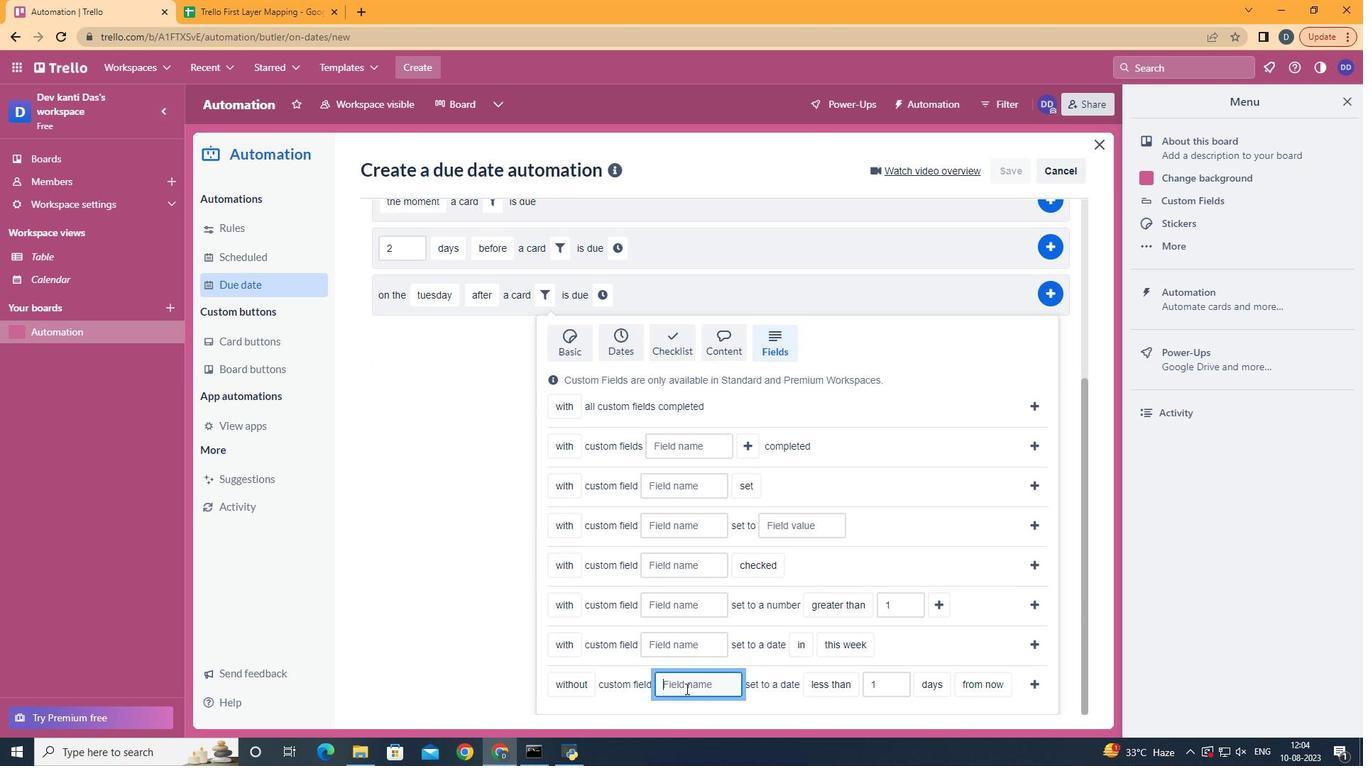 
Action: Mouse moved to (680, 684)
Screenshot: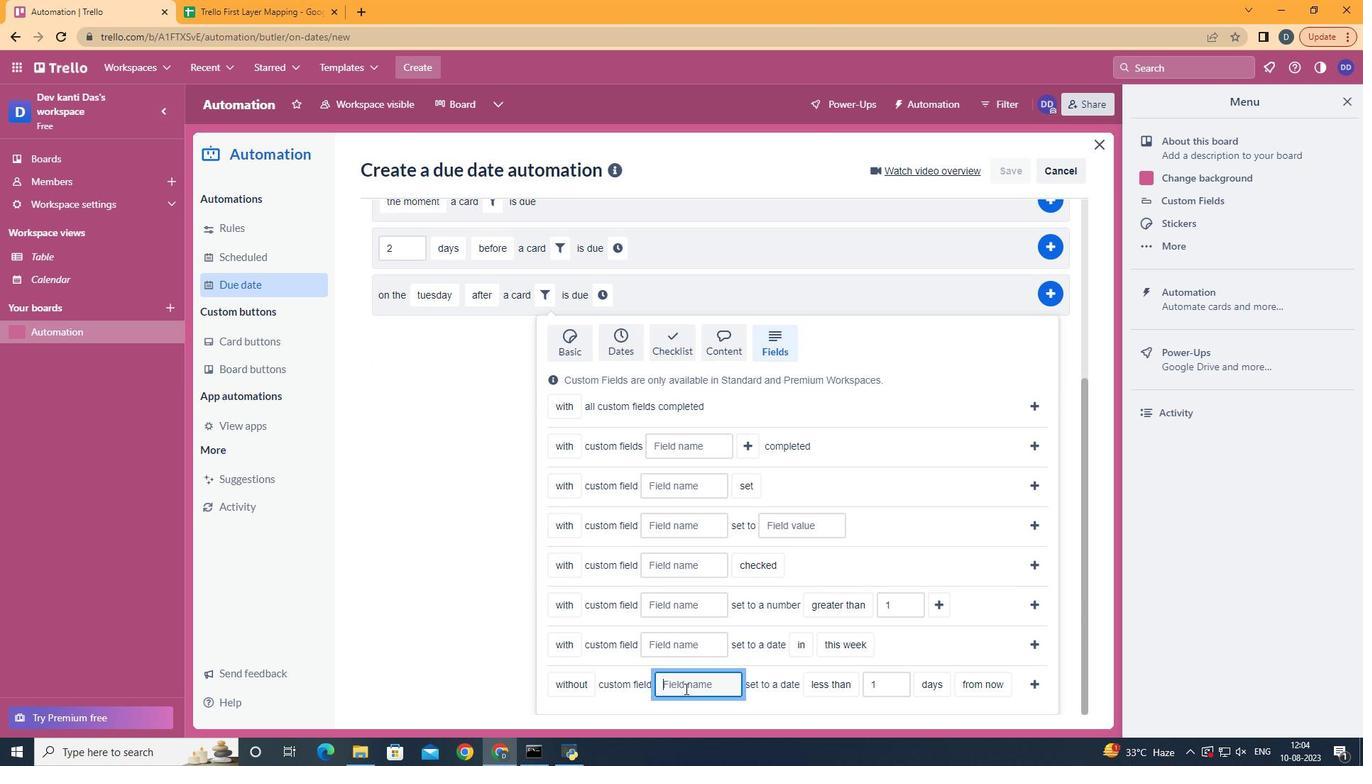 
Action: Key pressed <Key.shift>Resume
Screenshot: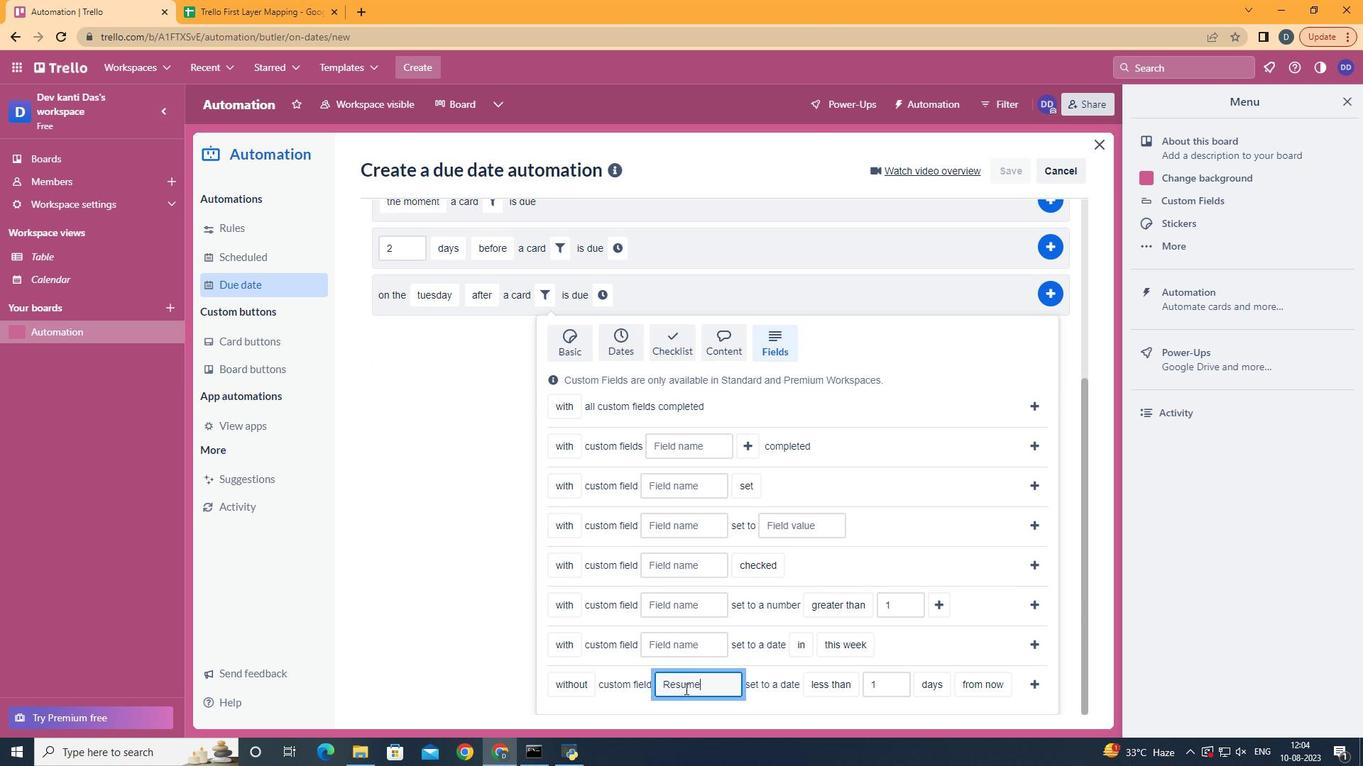 
Action: Mouse moved to (837, 656)
Screenshot: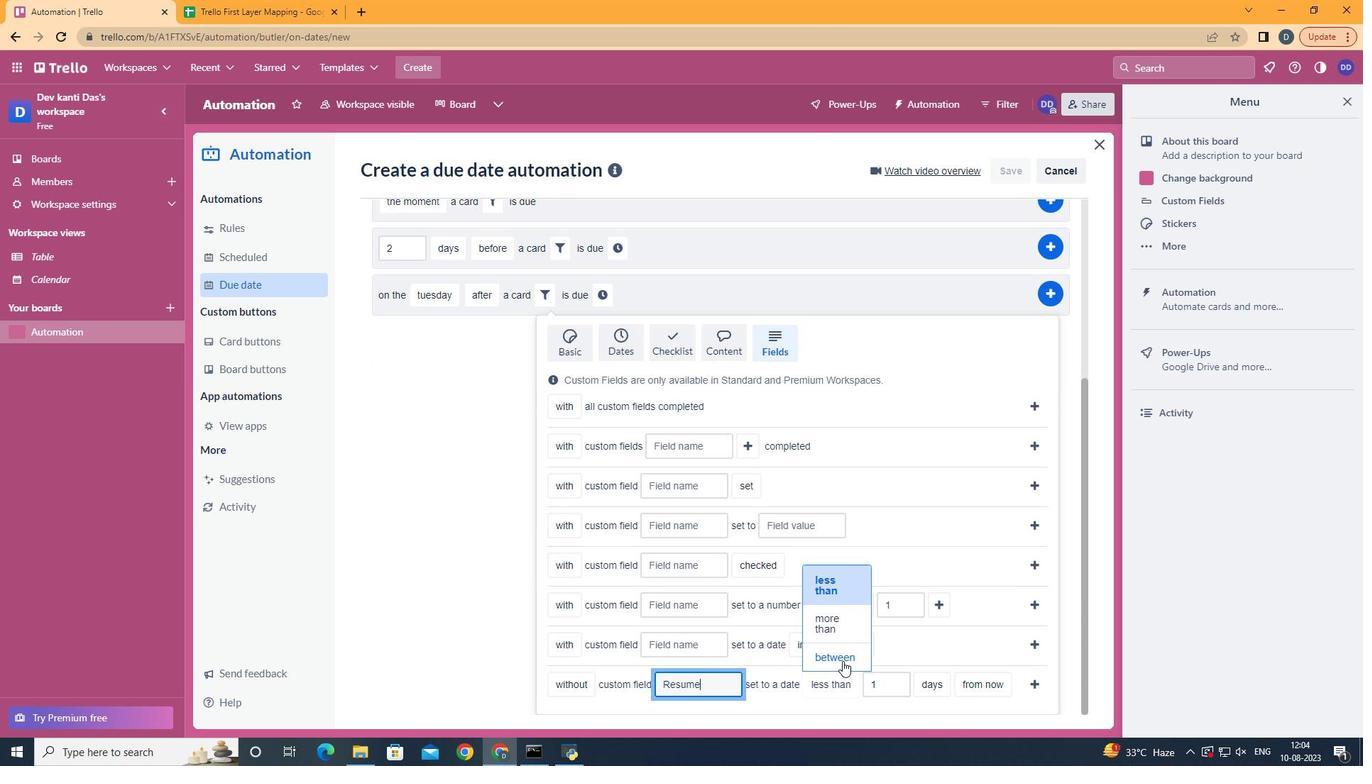 
Action: Mouse pressed left at (837, 656)
Screenshot: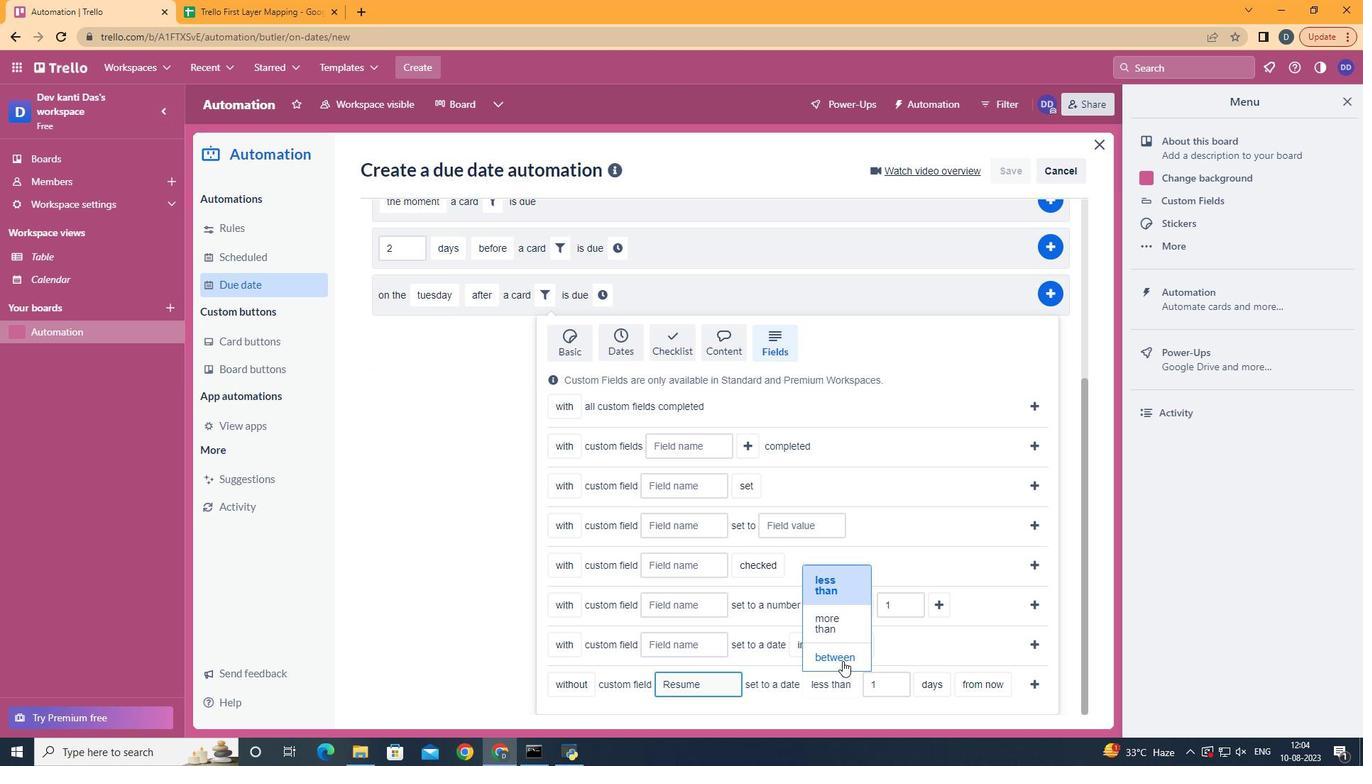 
Action: Mouse moved to (1000, 619)
Screenshot: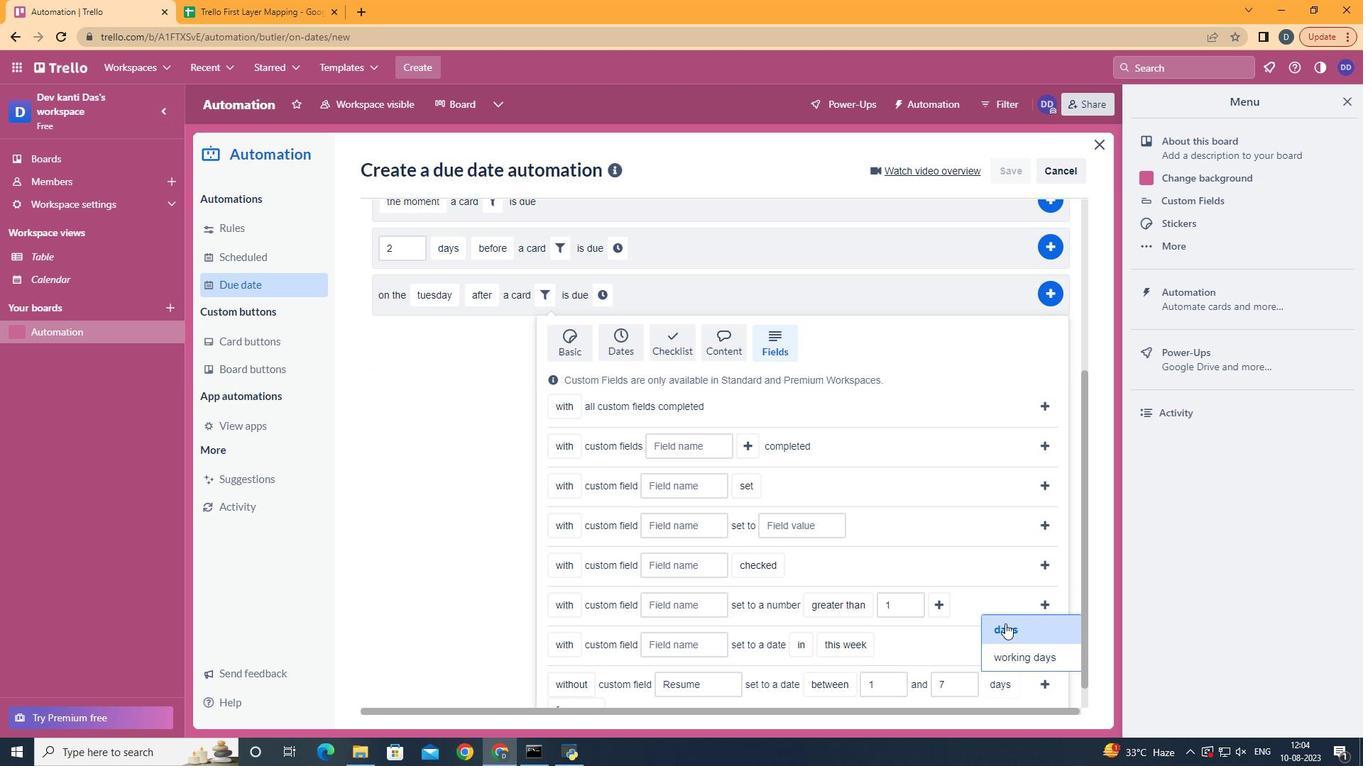 
Action: Mouse pressed left at (1000, 619)
Screenshot: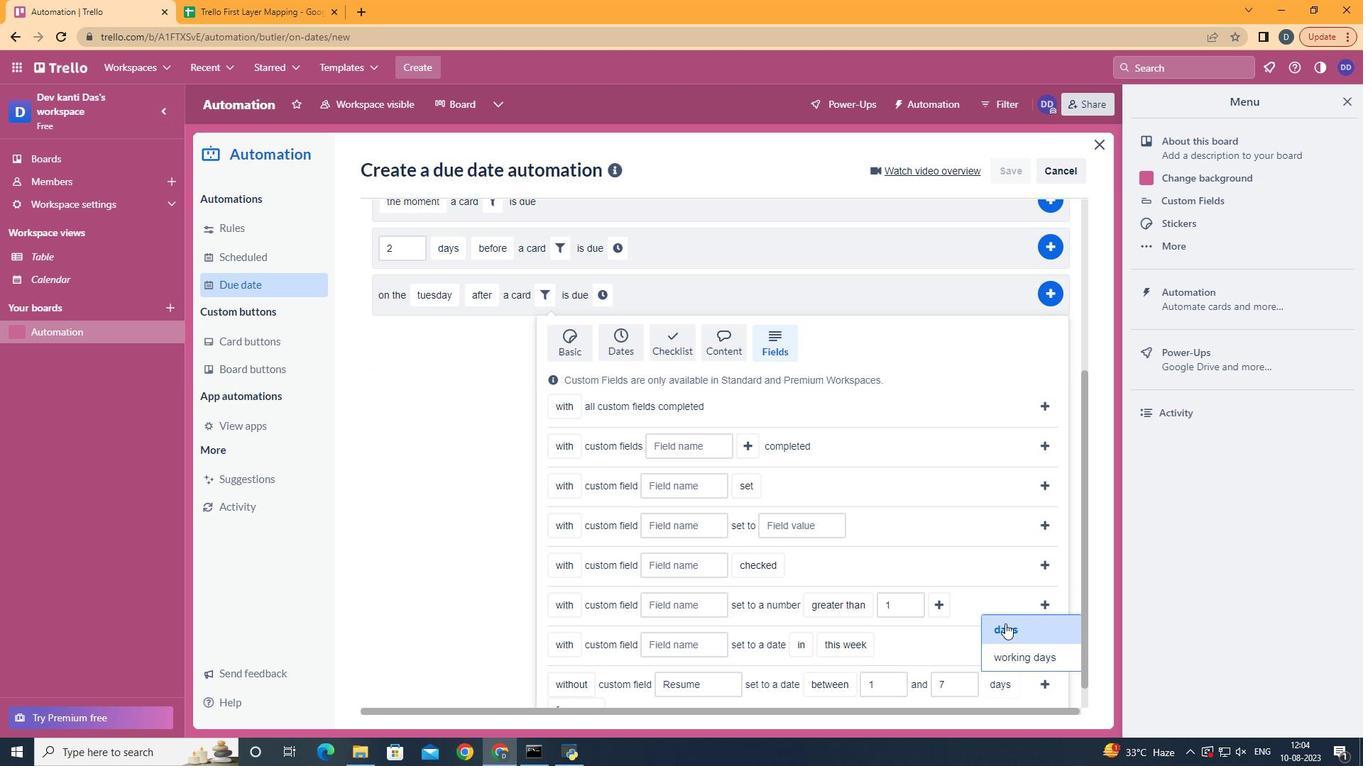 
Action: Mouse moved to (1010, 620)
Screenshot: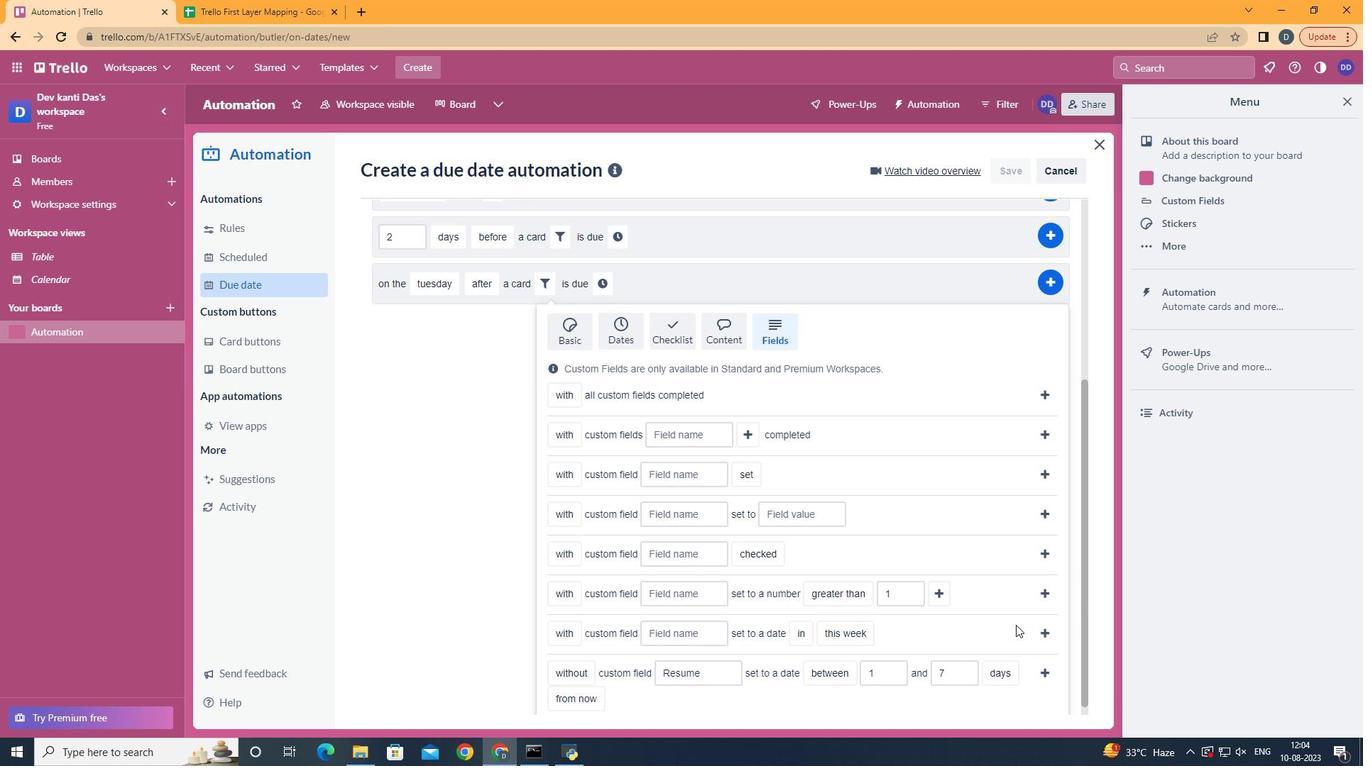 
Action: Mouse scrolled (1010, 619) with delta (0, 0)
Screenshot: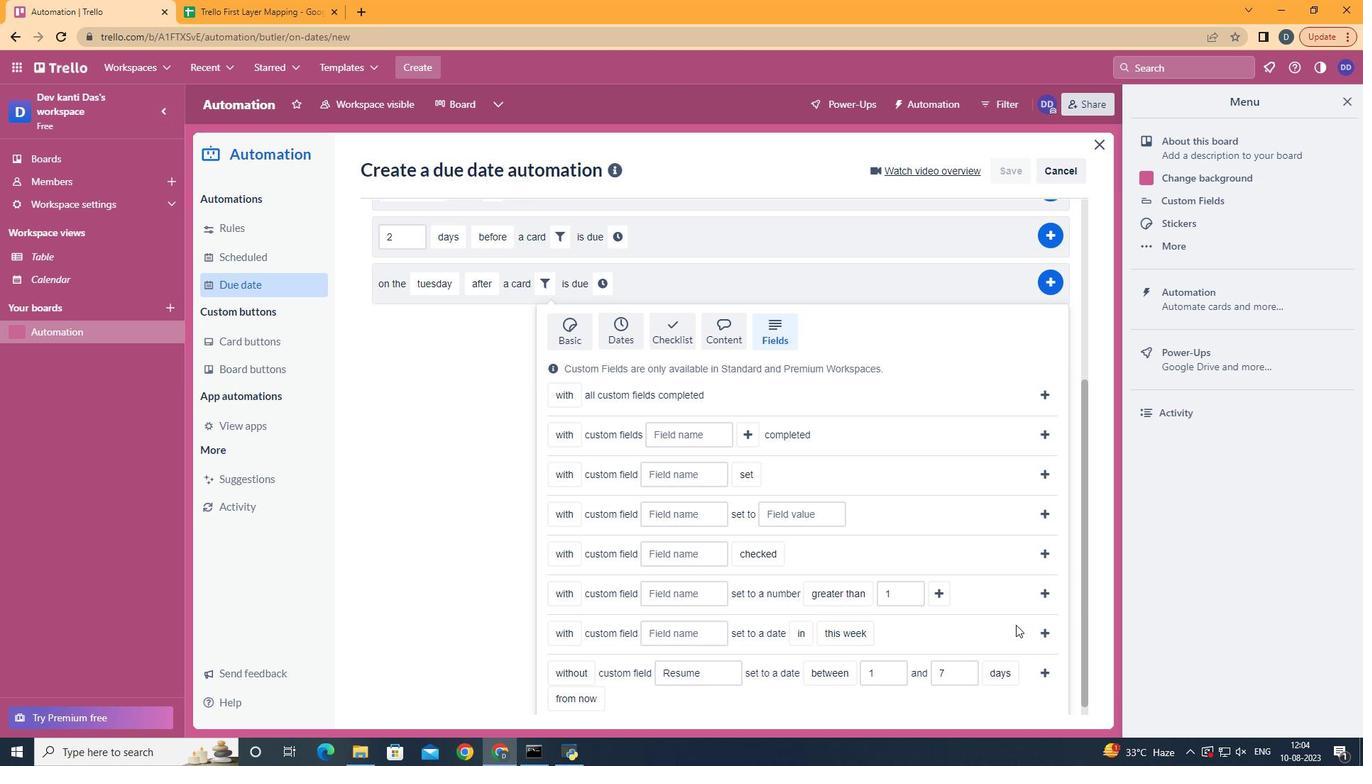 
Action: Mouse scrolled (1010, 619) with delta (0, 0)
Screenshot: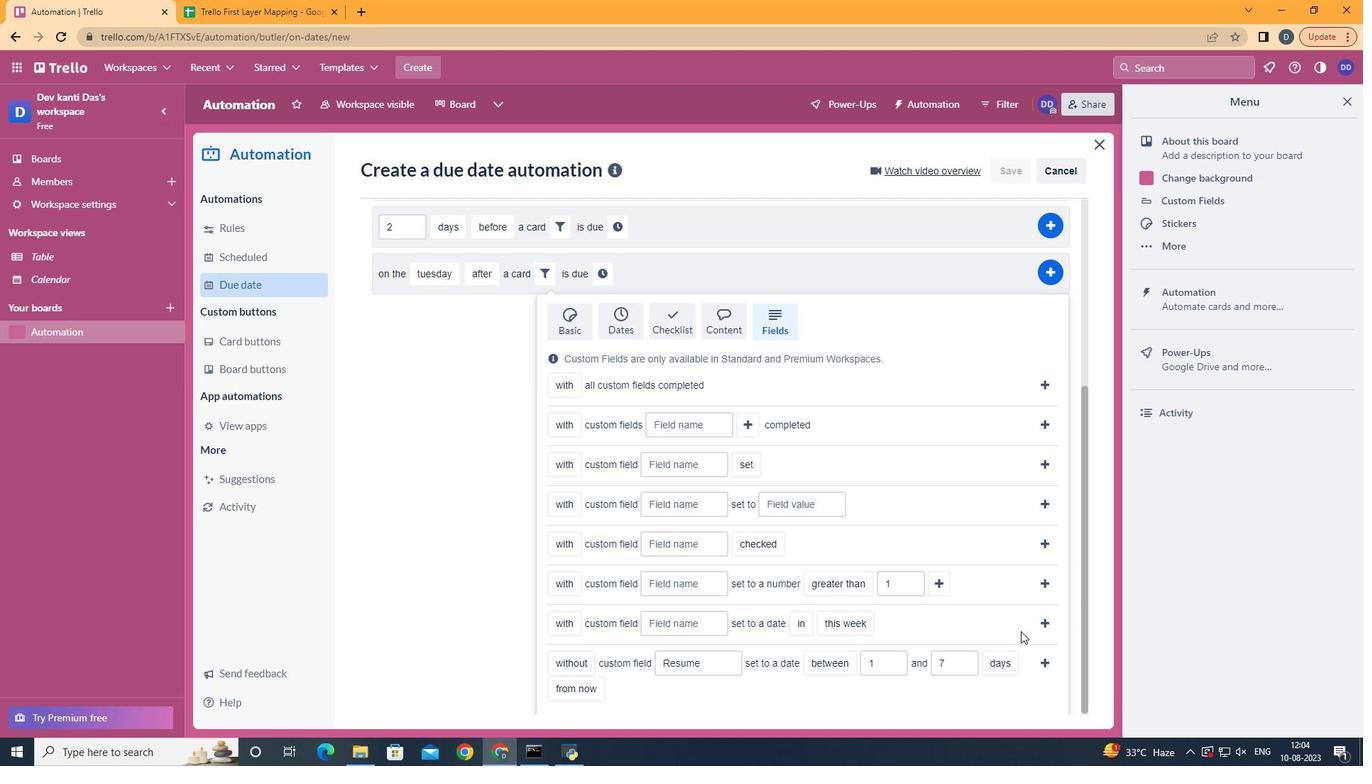 
Action: Mouse scrolled (1010, 619) with delta (0, 0)
Screenshot: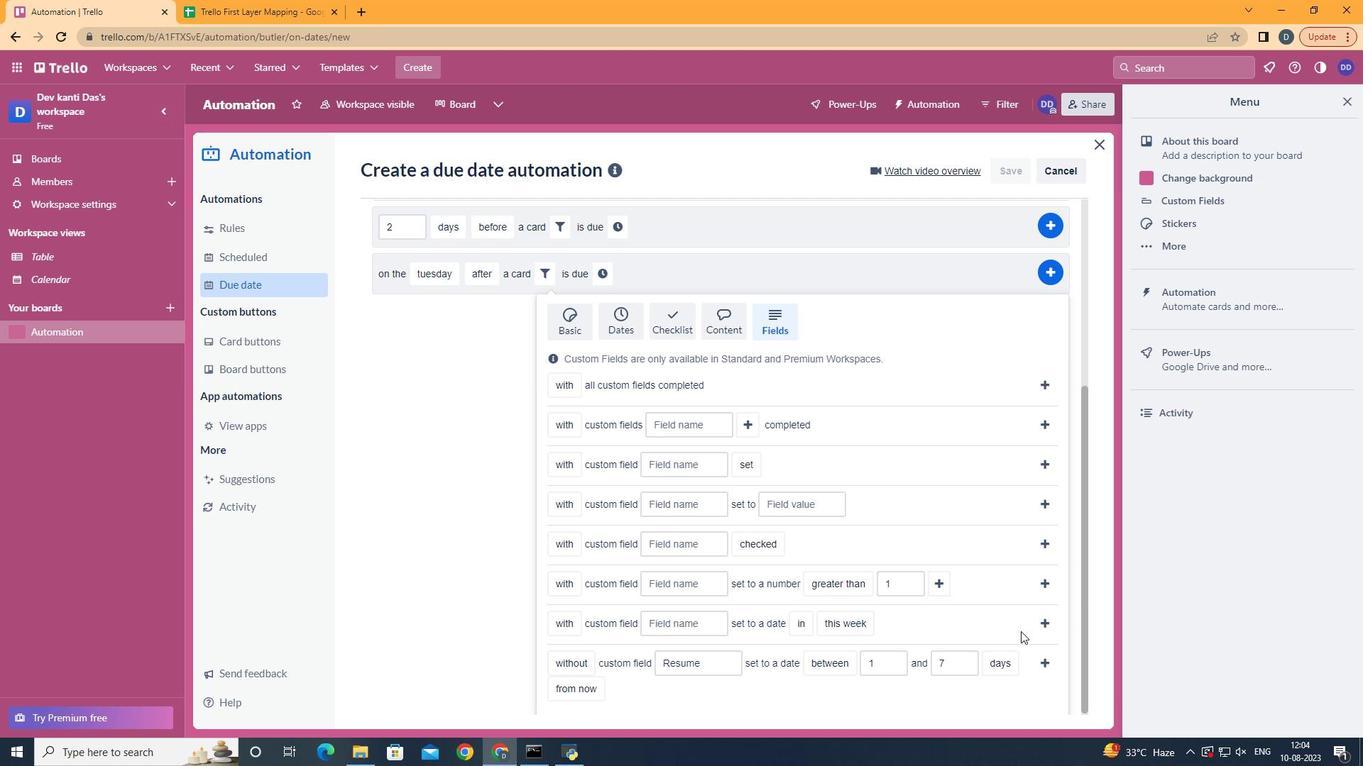 
Action: Mouse scrolled (1010, 619) with delta (0, 0)
Screenshot: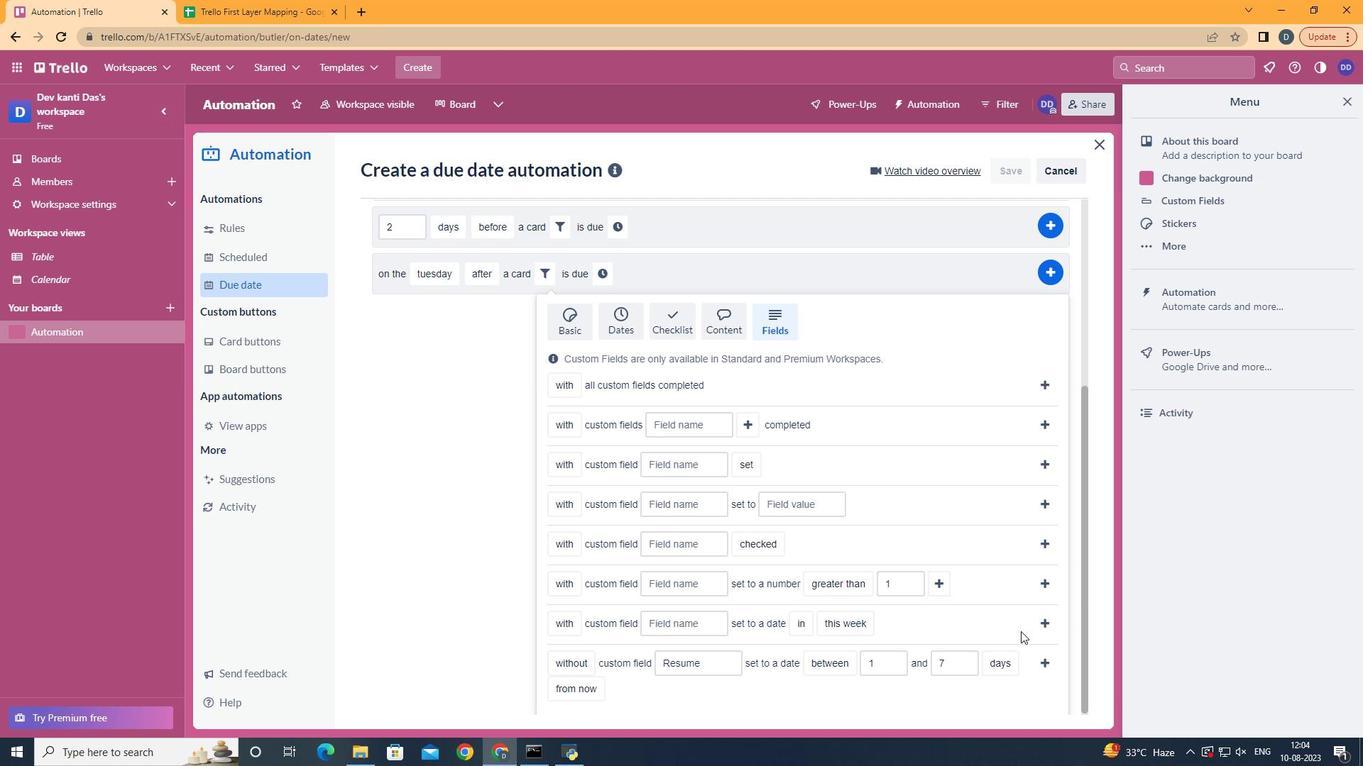 
Action: Mouse moved to (1037, 655)
Screenshot: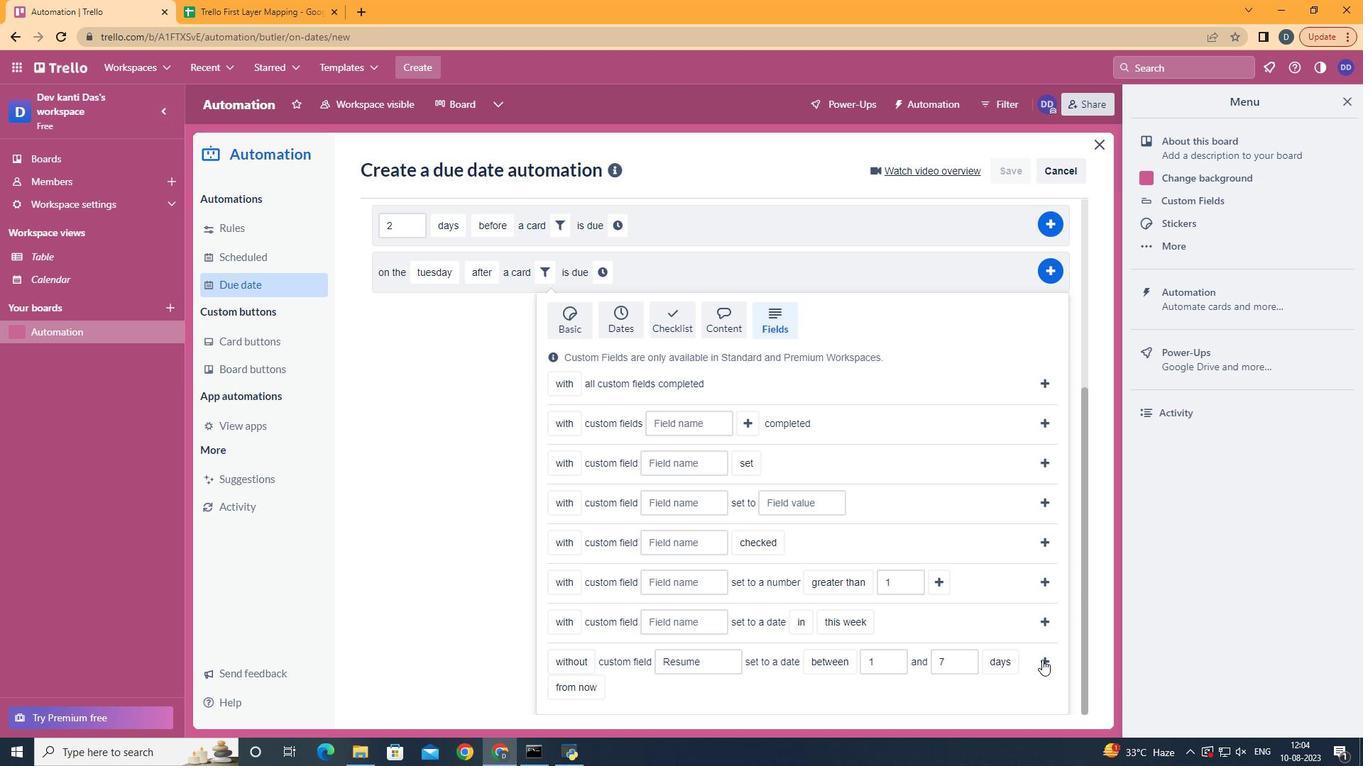 
Action: Mouse pressed left at (1037, 655)
Screenshot: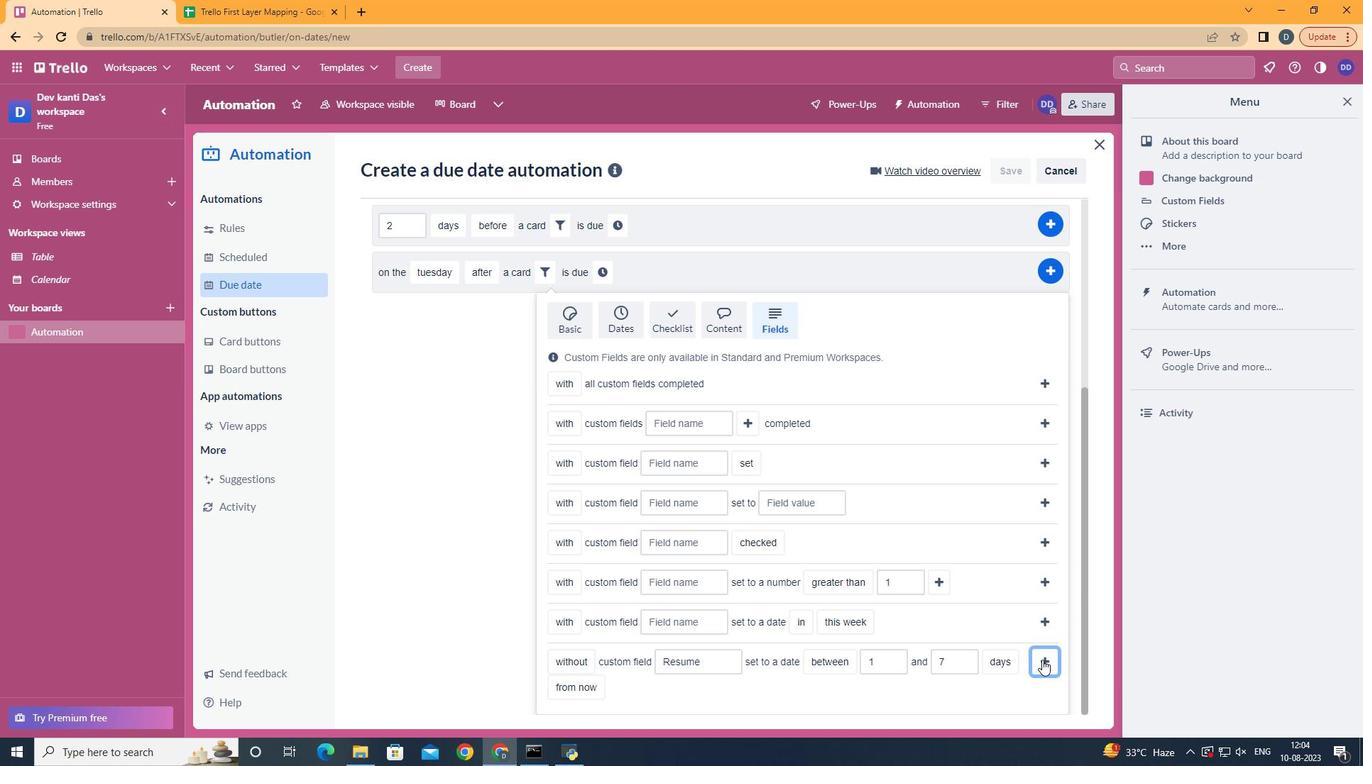 
Action: Mouse moved to (965, 567)
Screenshot: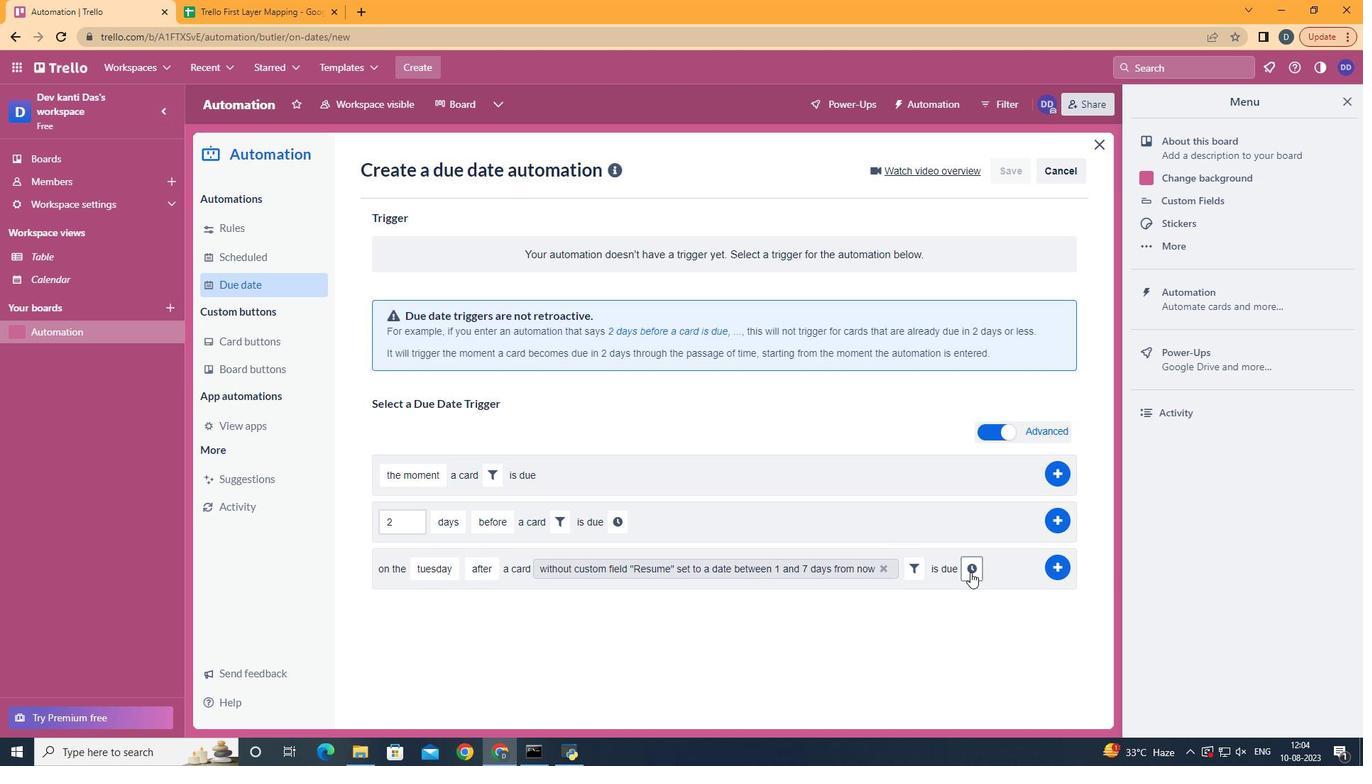 
Action: Mouse pressed left at (965, 567)
Screenshot: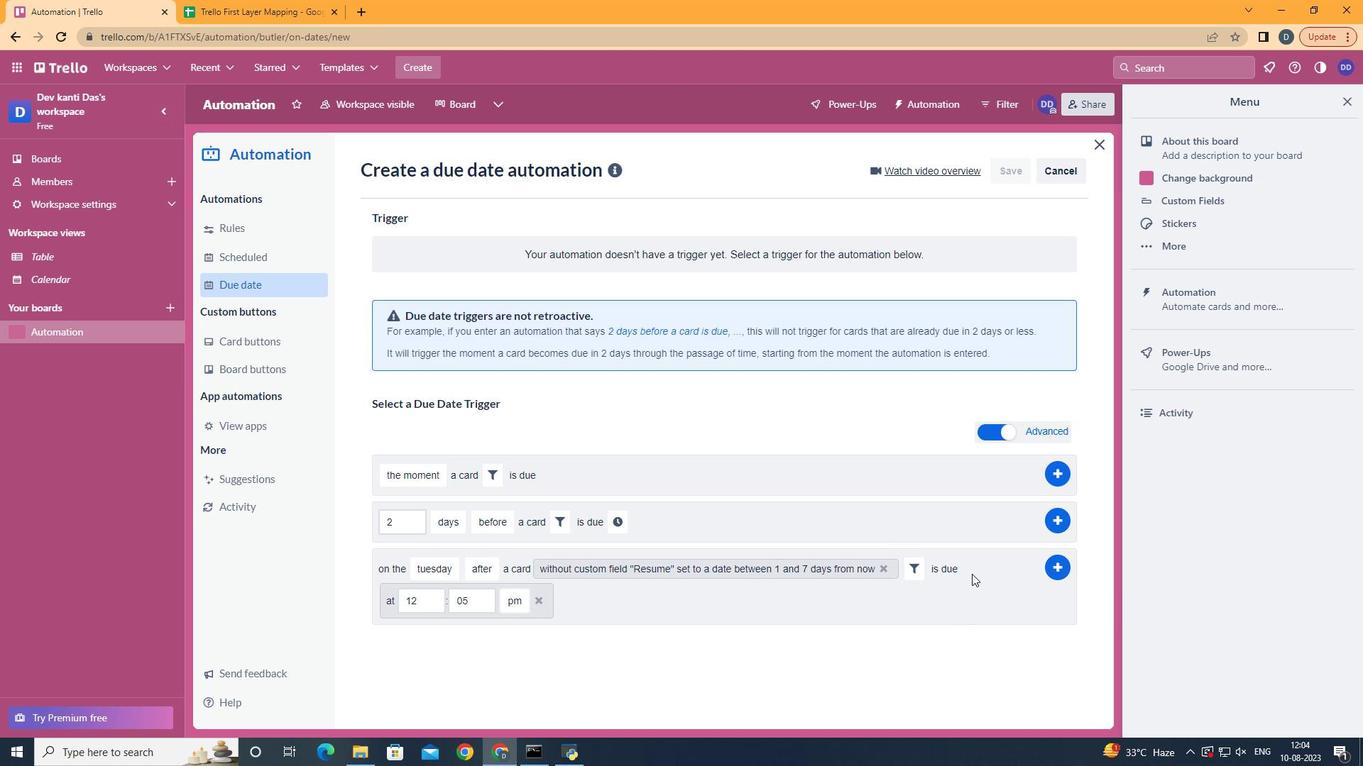 
Action: Mouse moved to (478, 601)
Screenshot: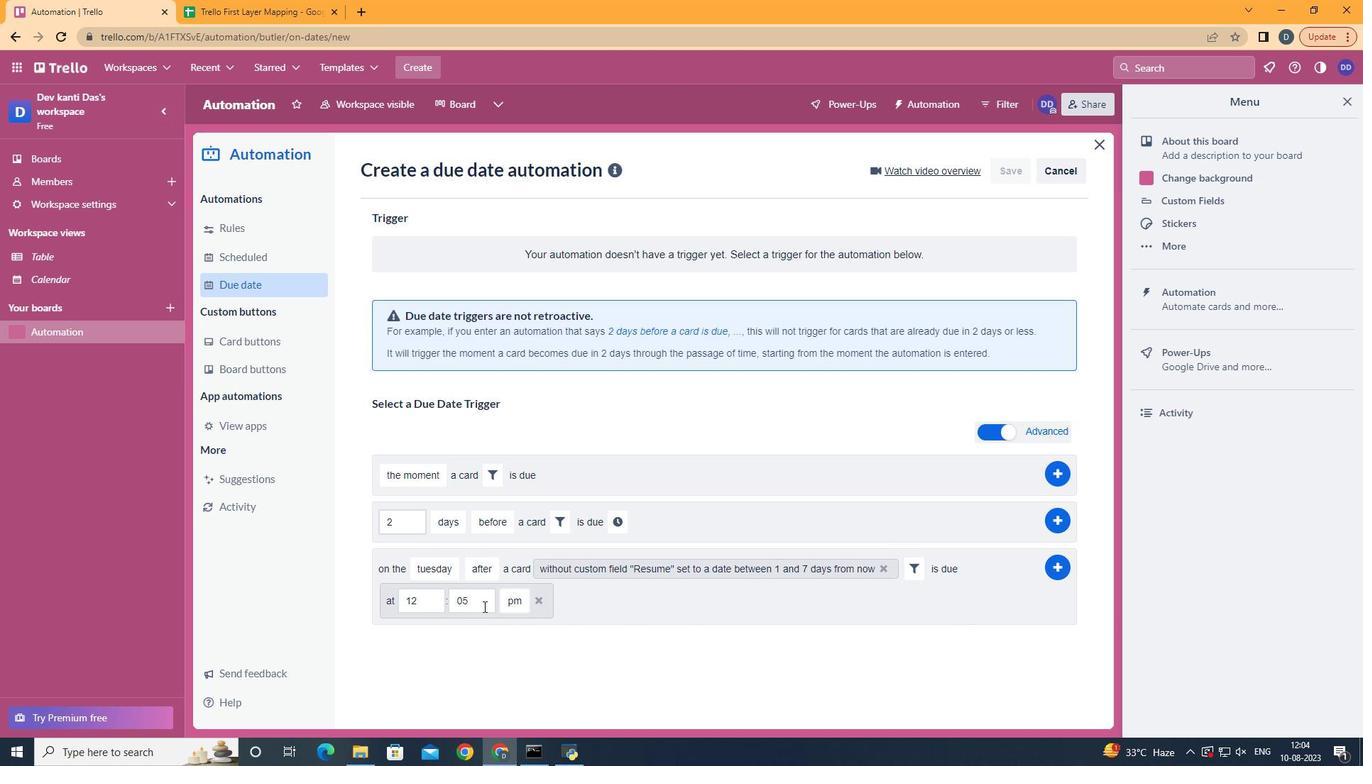 
Action: Mouse pressed left at (478, 601)
Screenshot: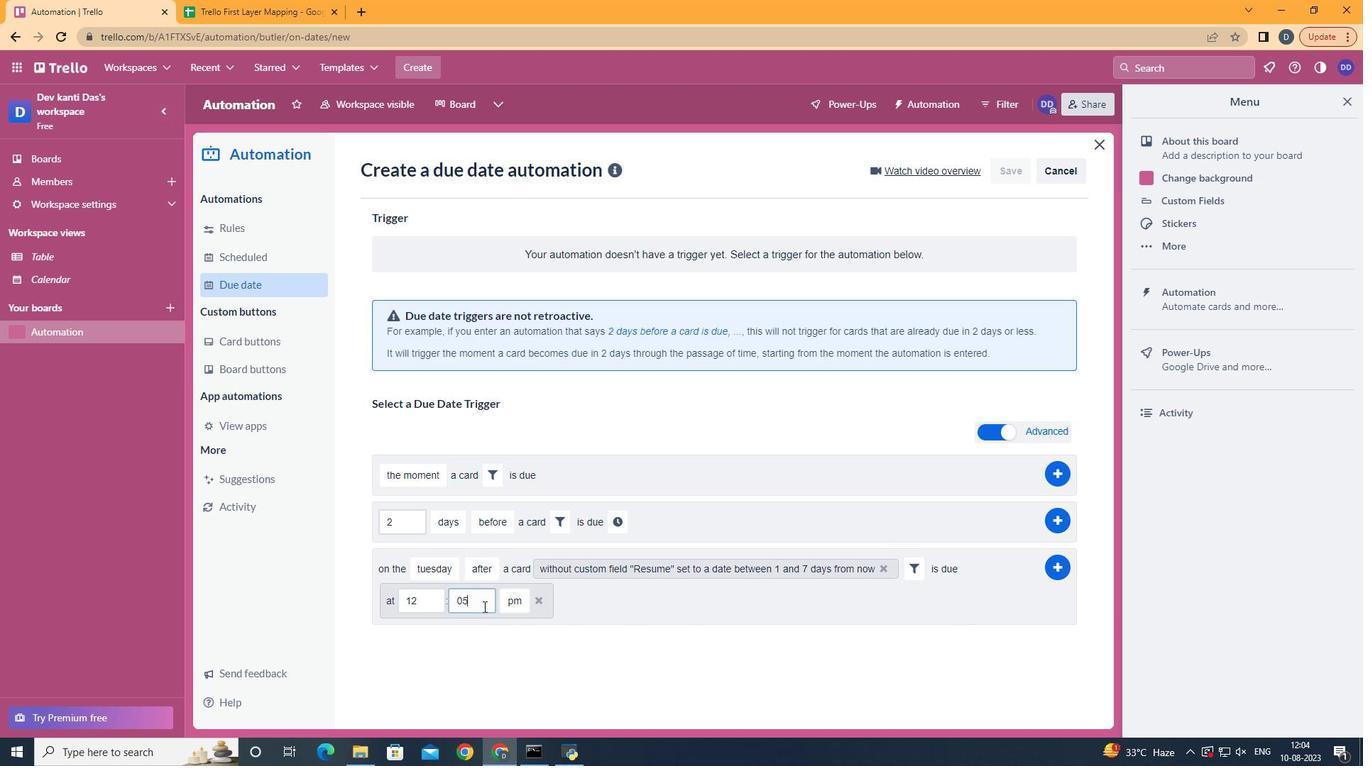 
Action: Key pressed <Key.backspace>0
Screenshot: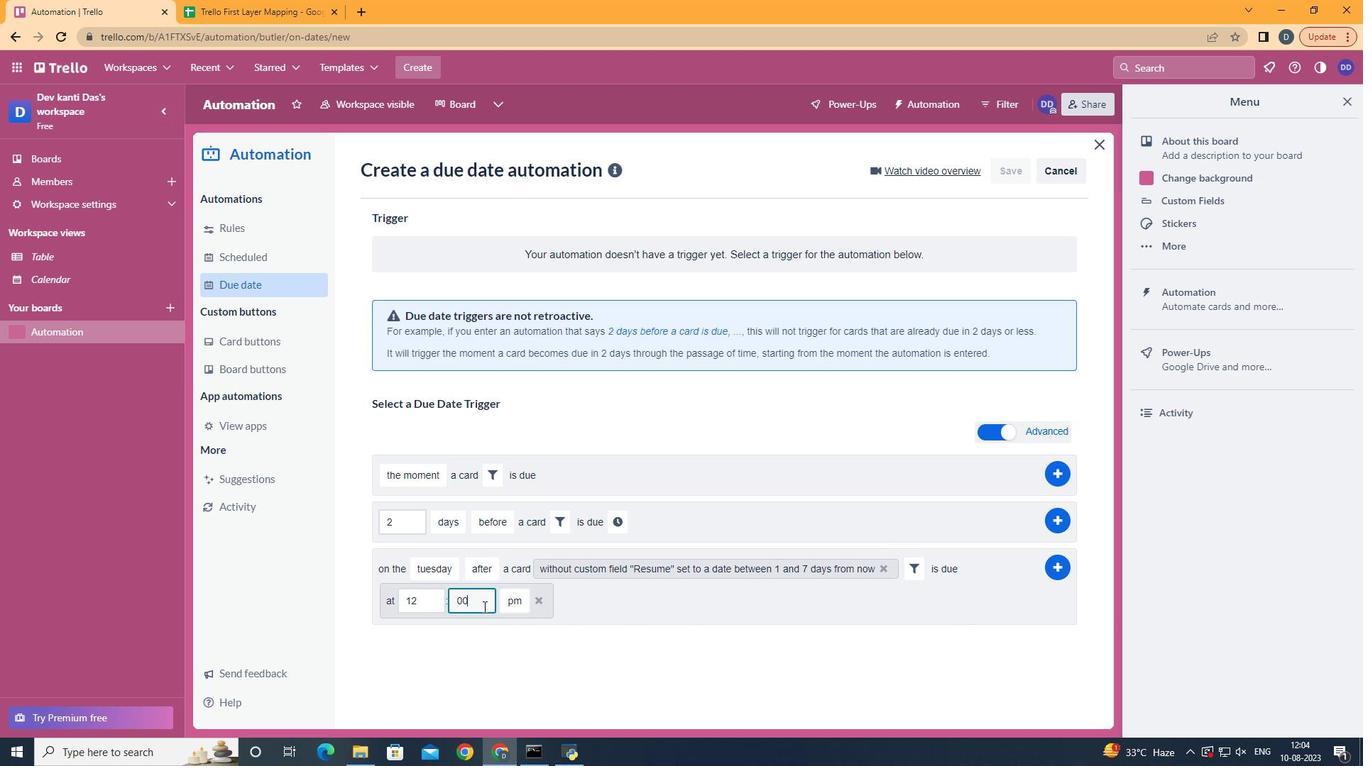 
Action: Mouse moved to (421, 604)
Screenshot: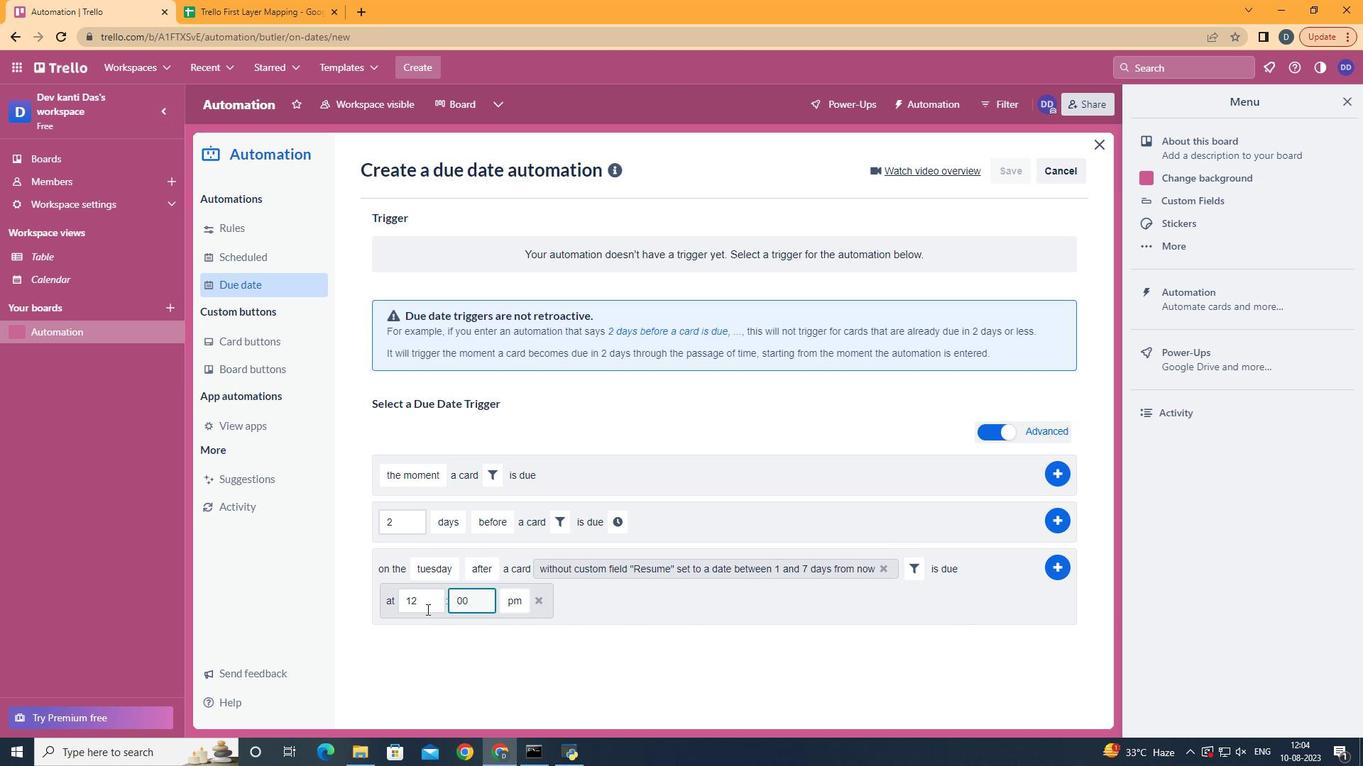 
Action: Mouse pressed left at (421, 604)
Screenshot: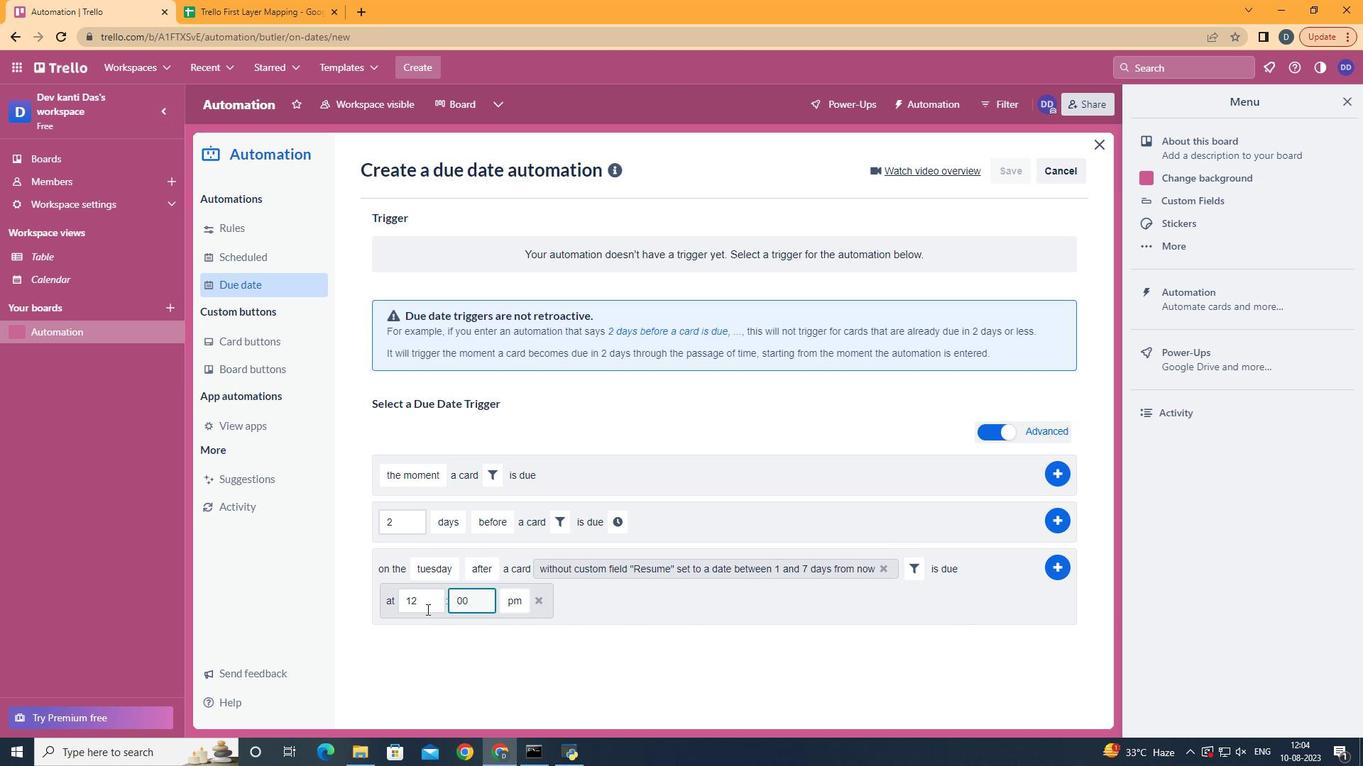 
Action: Key pressed <Key.backspace>1<Key.backspace><Key.backspace>1
Screenshot: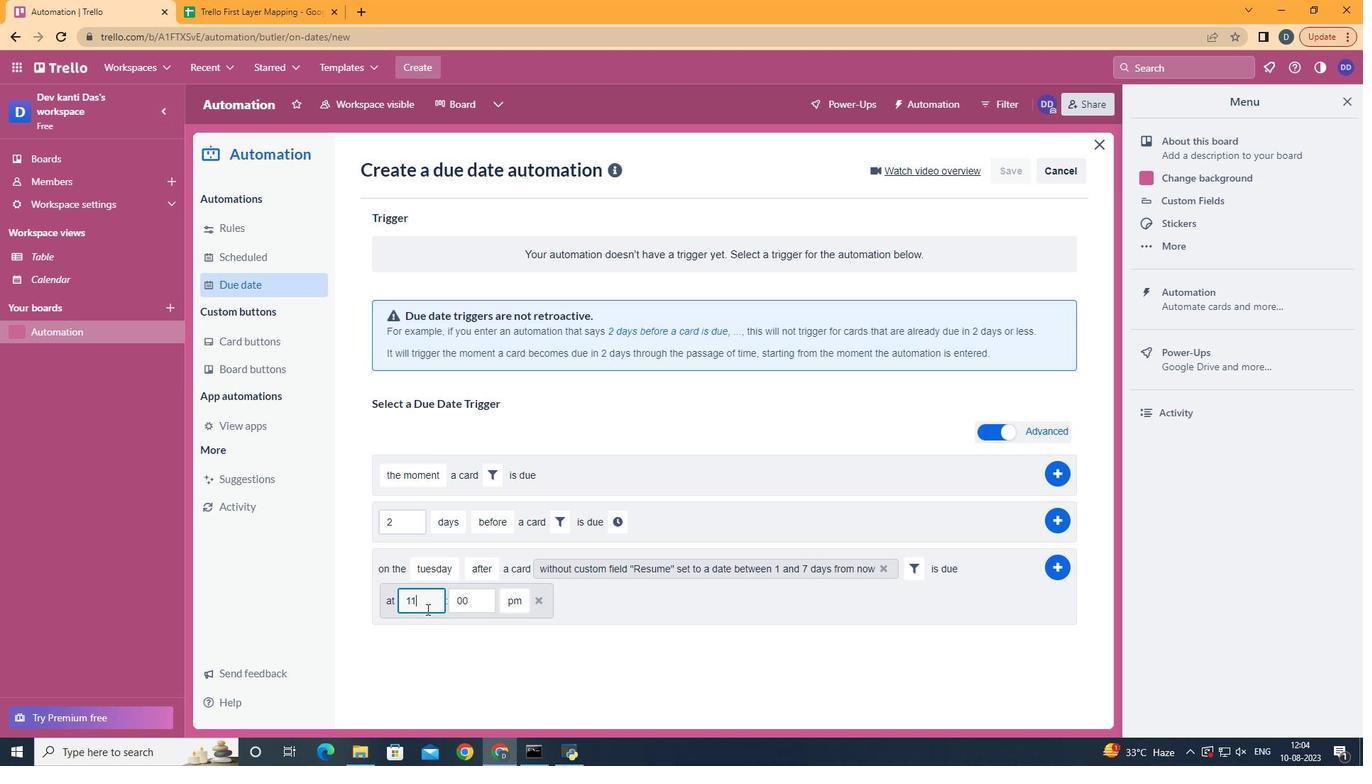 
Action: Mouse moved to (513, 616)
Screenshot: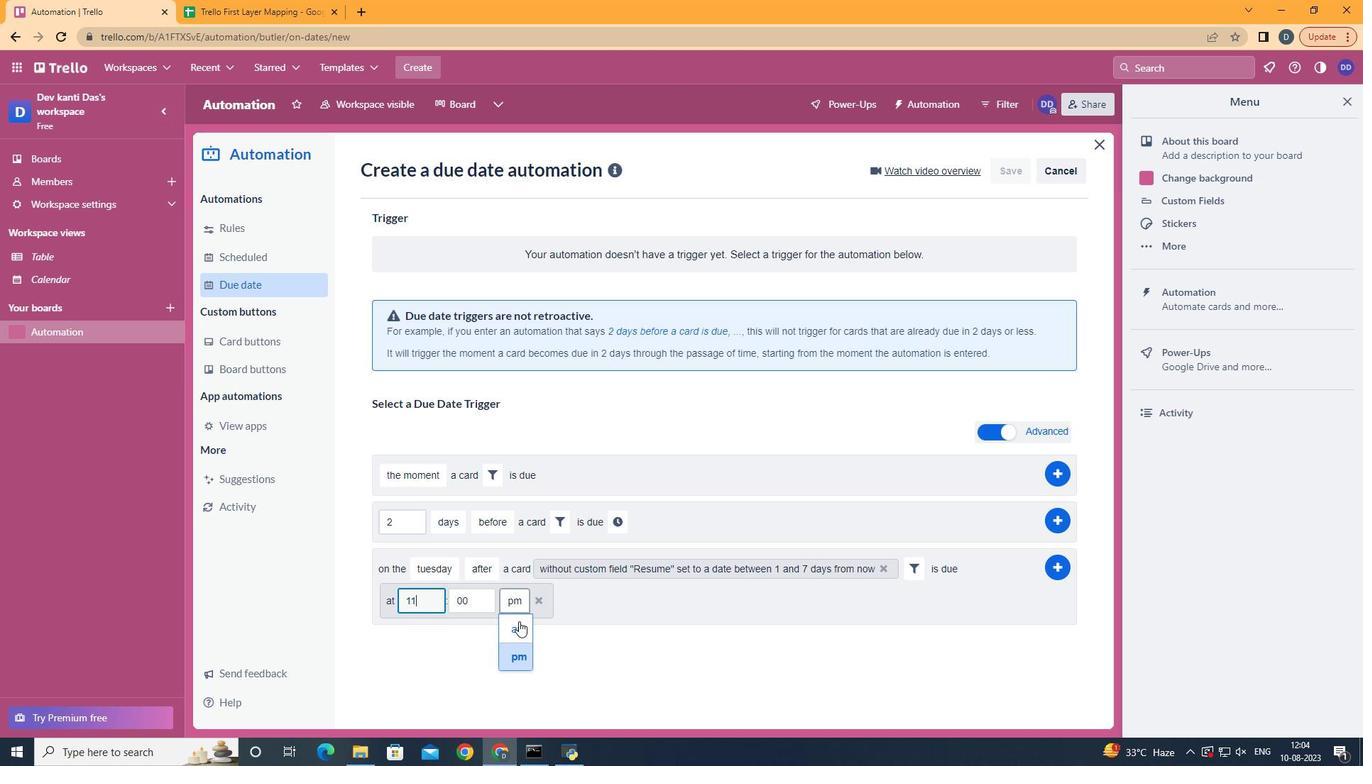 
Action: Mouse pressed left at (513, 616)
Screenshot: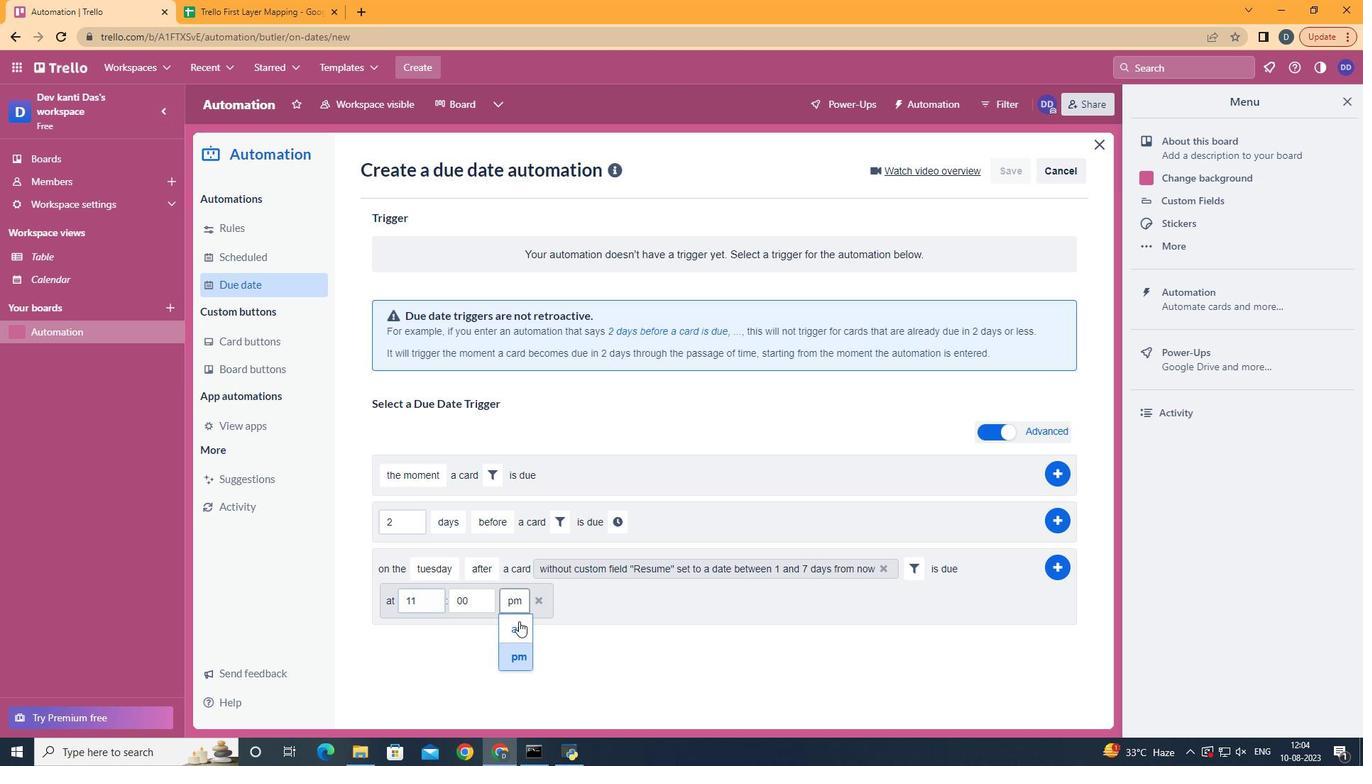 
Action: Mouse moved to (1054, 561)
Screenshot: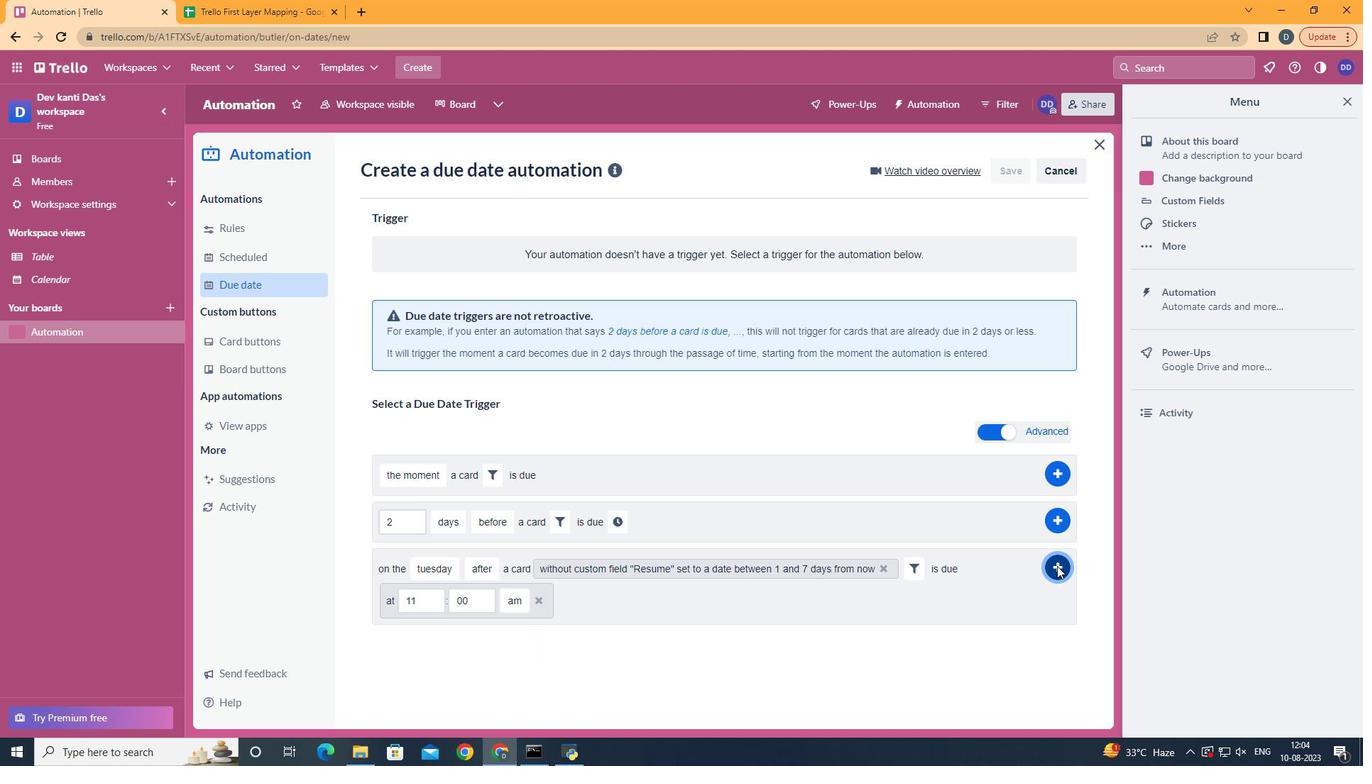 
Action: Mouse pressed left at (1054, 561)
Screenshot: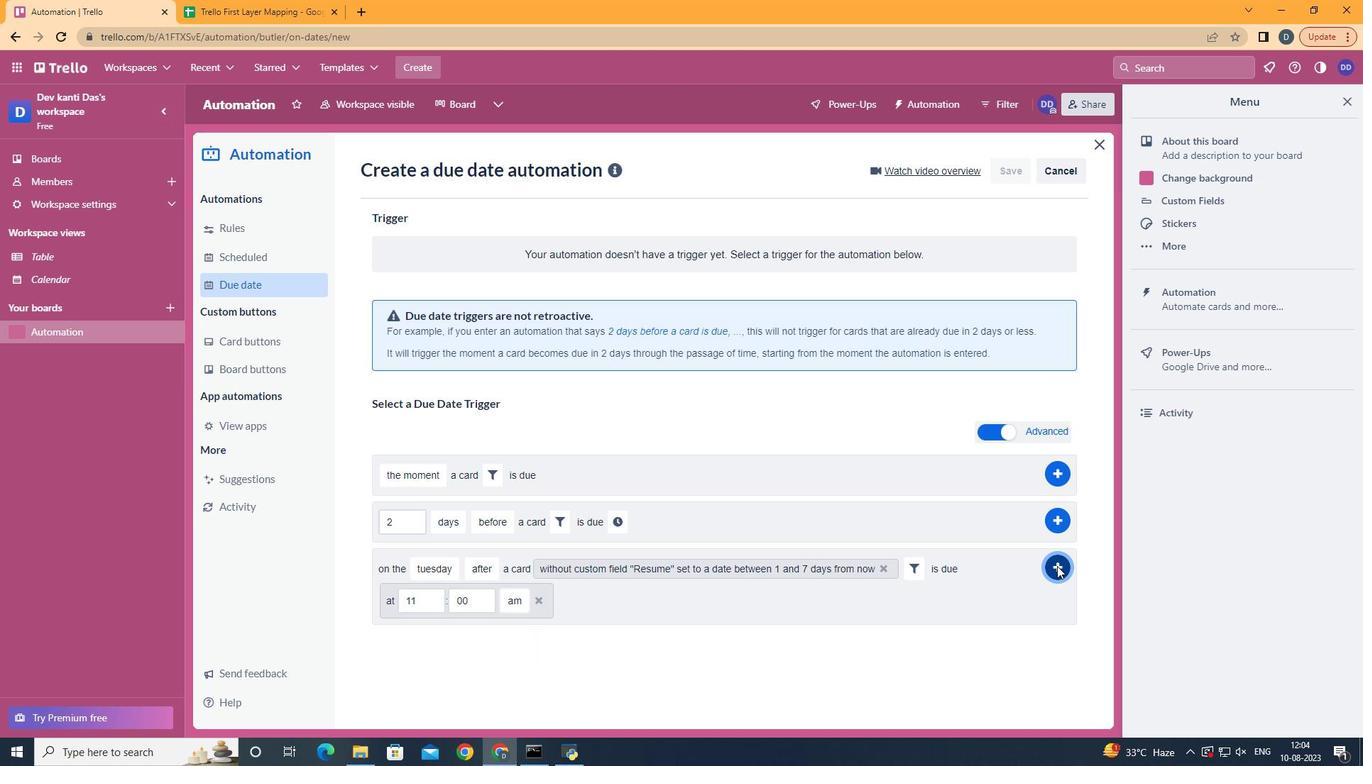 
Action: Mouse moved to (865, 388)
Screenshot: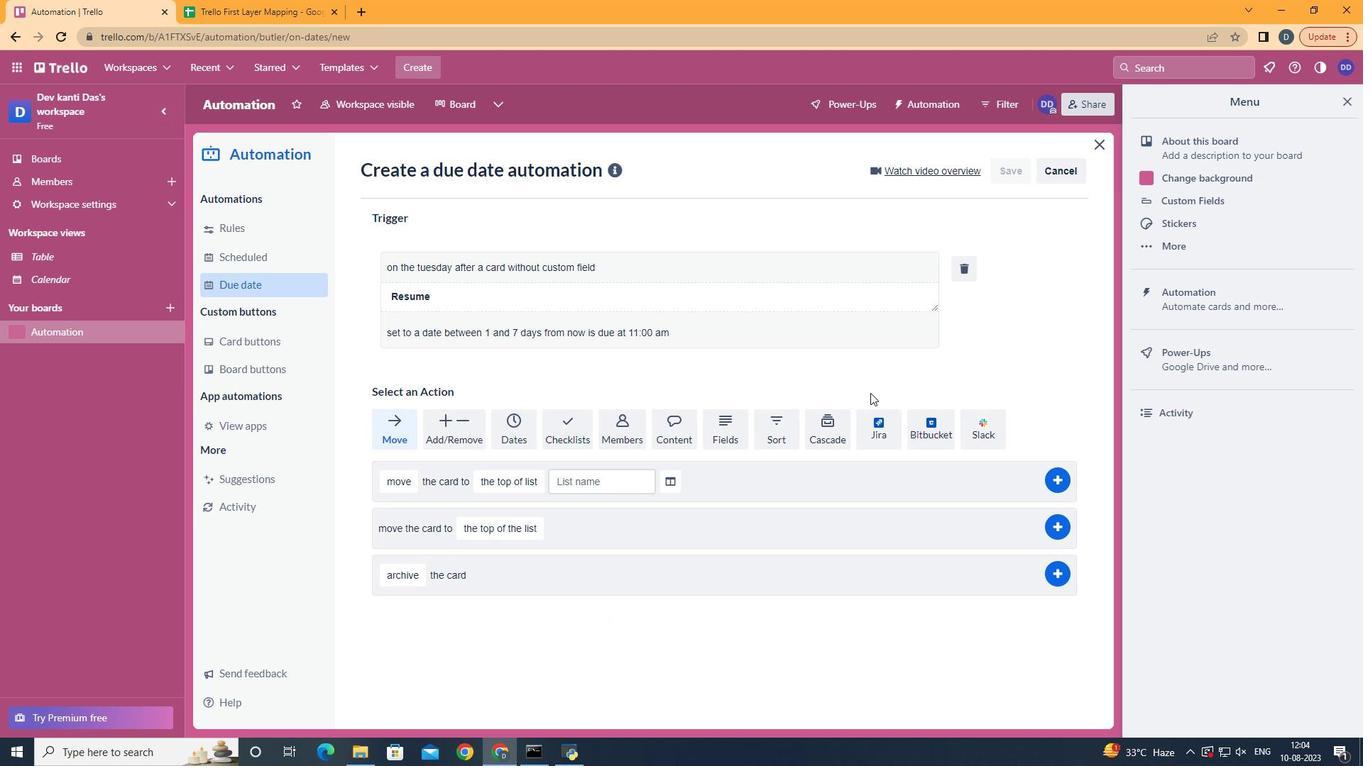 
